 Task: Add a signature Brenda Cooper containing Happy holidays, Brenda Cooper to email address softage.10@softage.net and add a label Terms and conditions
Action: Mouse moved to (73, 112)
Screenshot: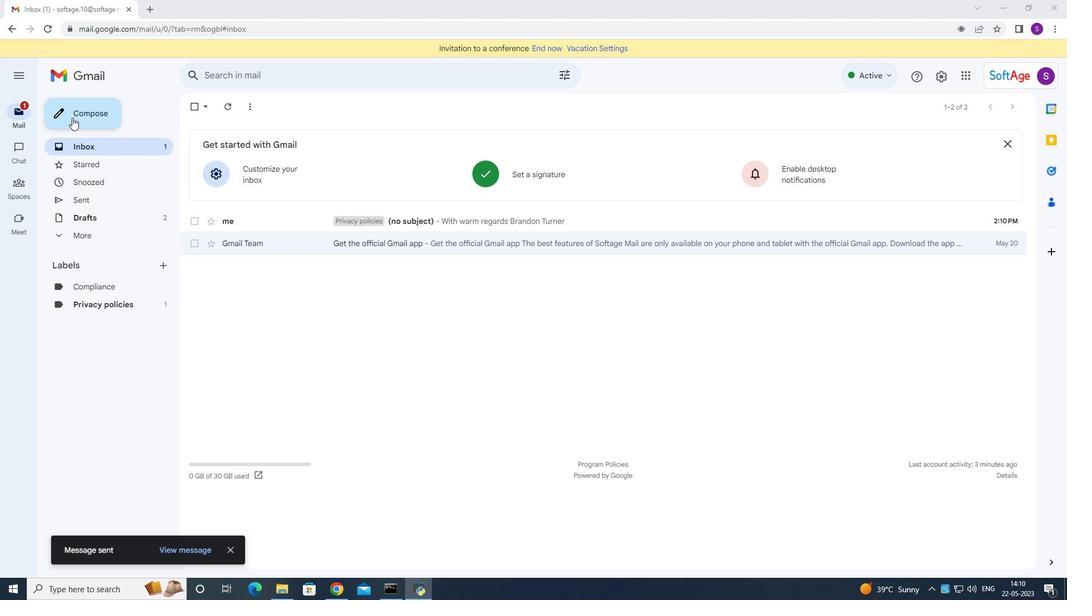 
Action: Mouse pressed left at (73, 112)
Screenshot: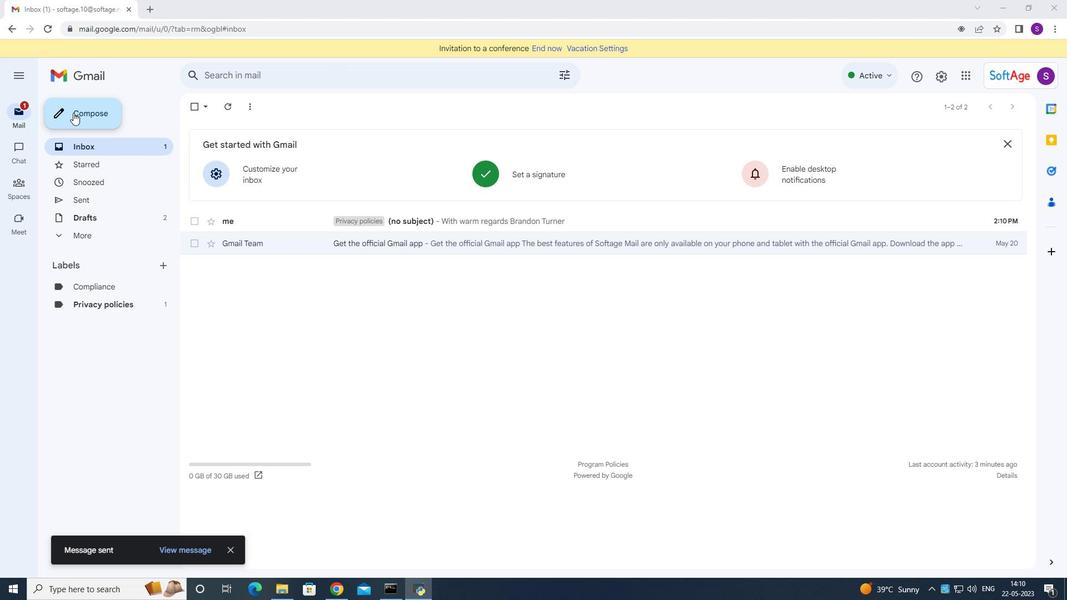 
Action: Mouse moved to (898, 558)
Screenshot: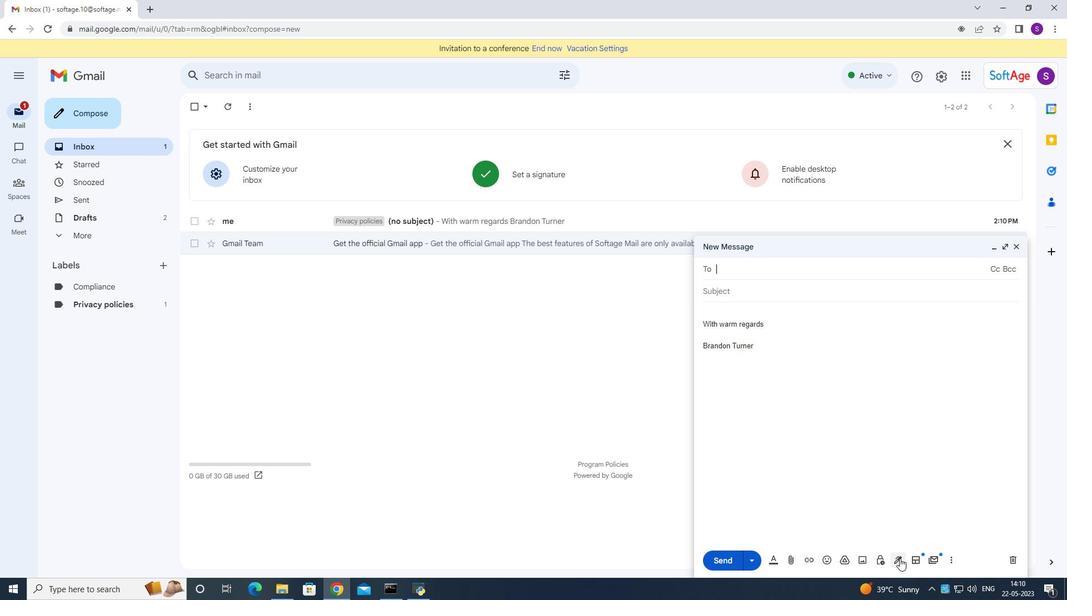 
Action: Mouse pressed left at (898, 558)
Screenshot: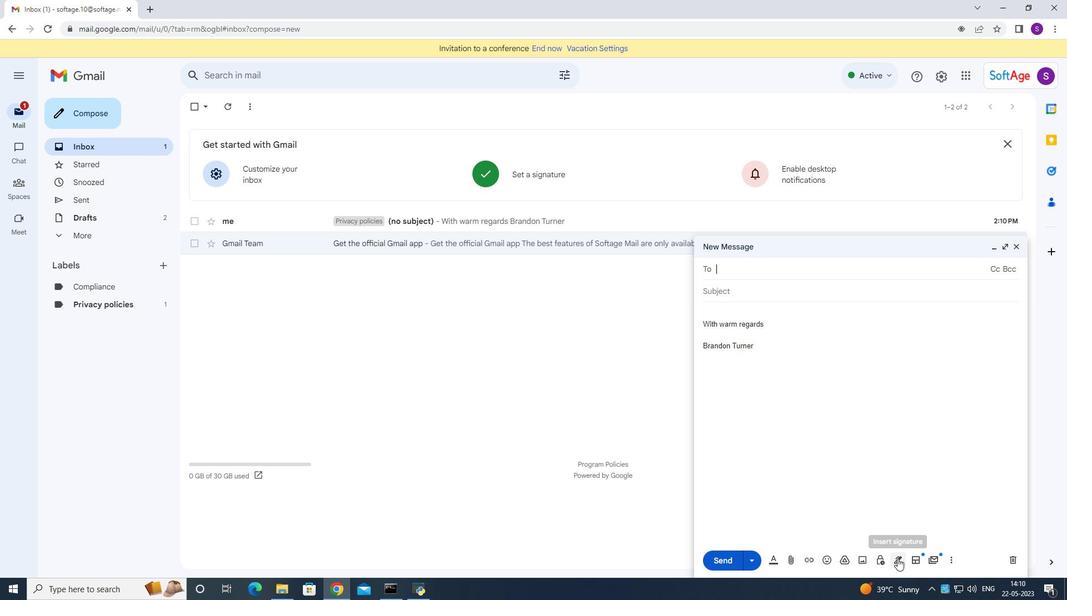 
Action: Mouse moved to (919, 501)
Screenshot: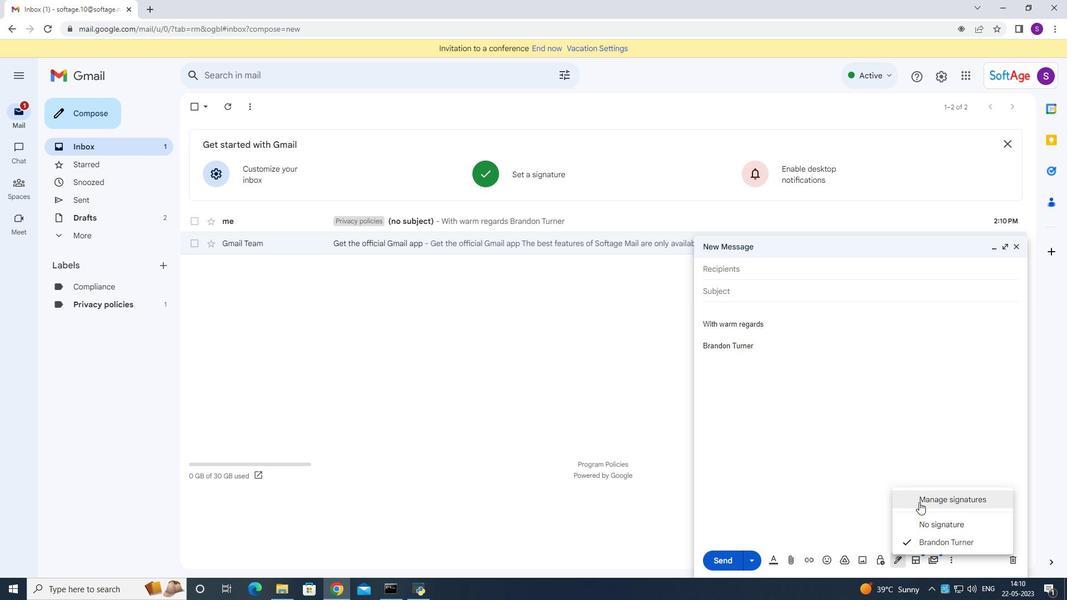 
Action: Mouse pressed left at (919, 501)
Screenshot: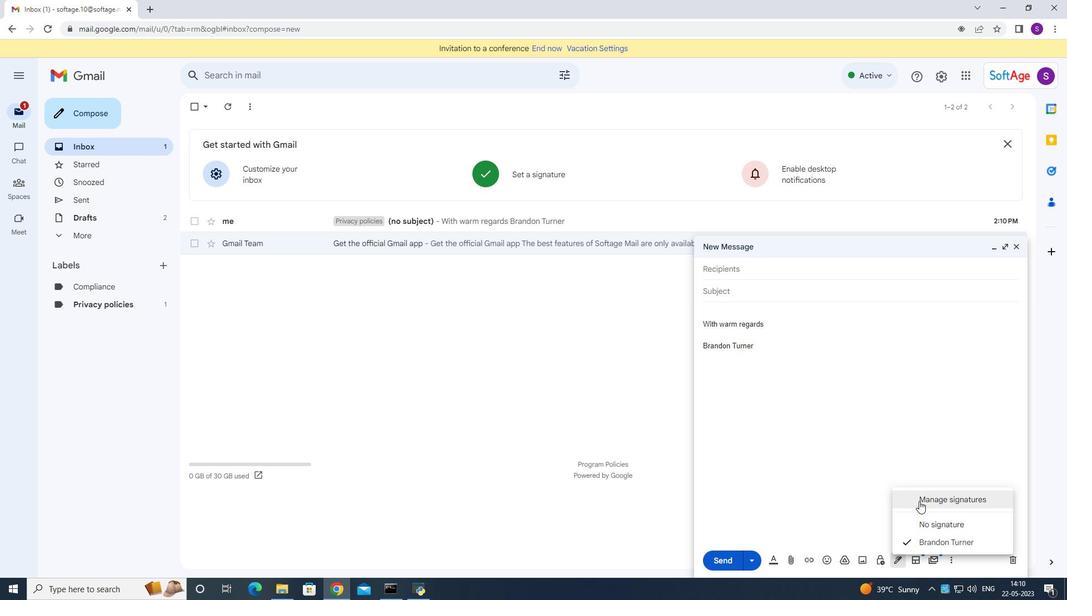 
Action: Mouse moved to (416, 276)
Screenshot: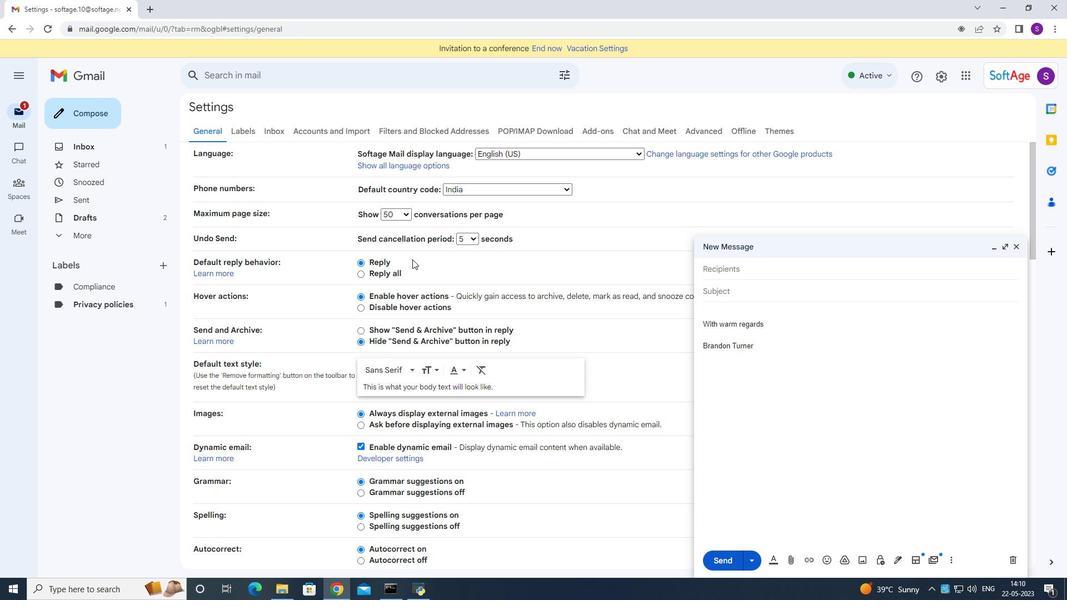 
Action: Mouse scrolled (417, 272) with delta (0, 0)
Screenshot: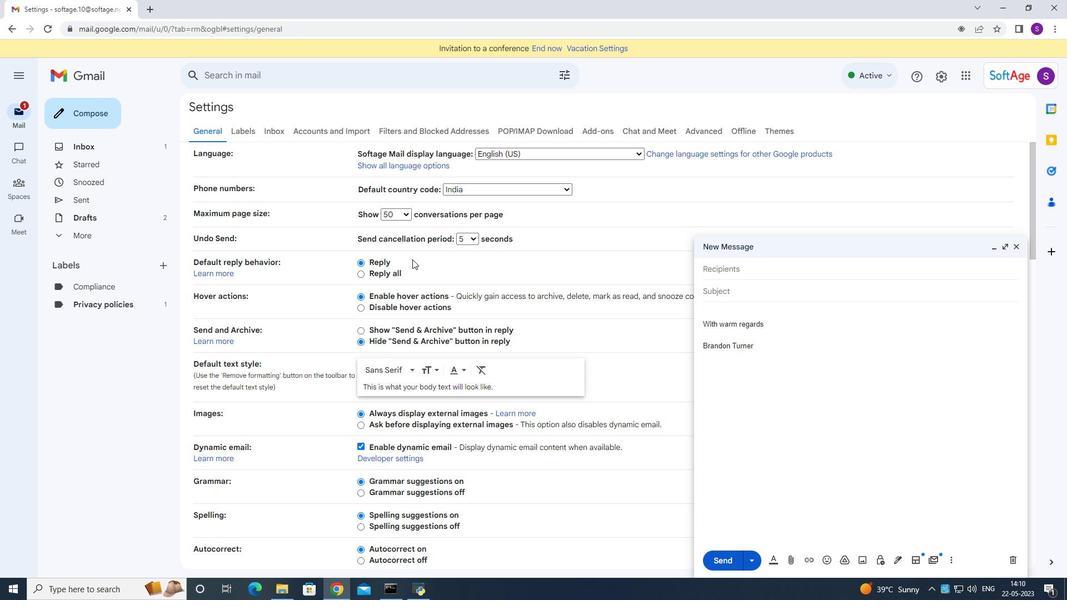 
Action: Mouse scrolled (417, 274) with delta (0, 0)
Screenshot: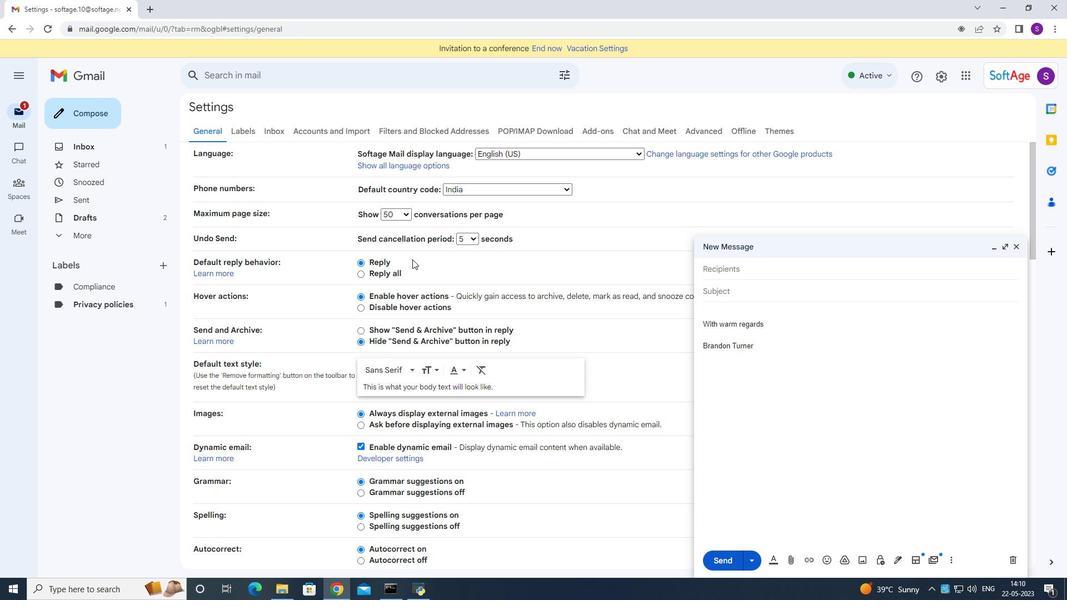 
Action: Mouse scrolled (417, 275) with delta (0, 0)
Screenshot: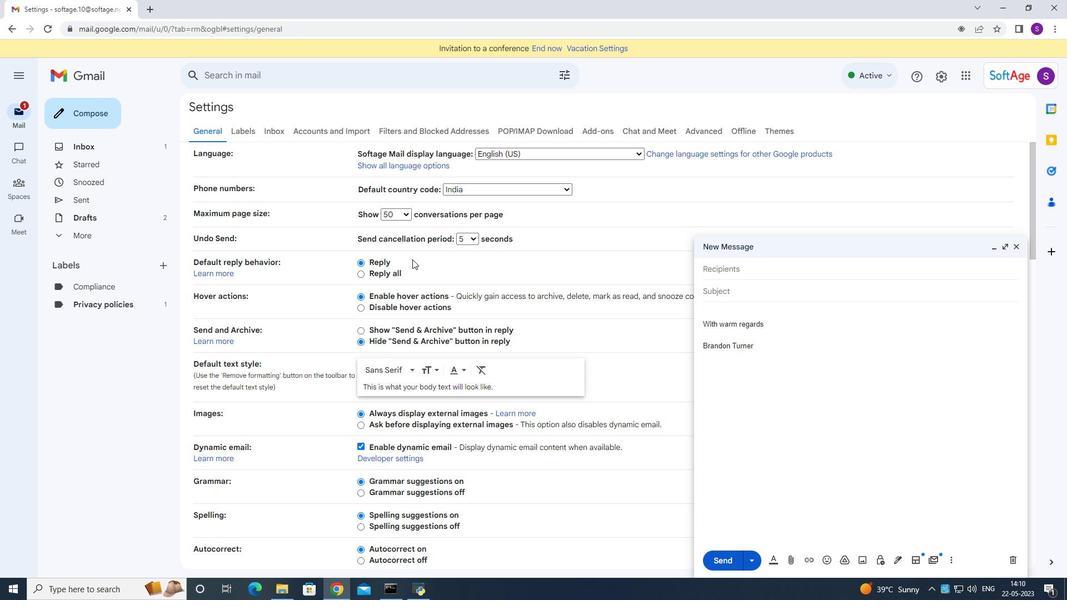 
Action: Mouse scrolled (416, 275) with delta (0, 0)
Screenshot: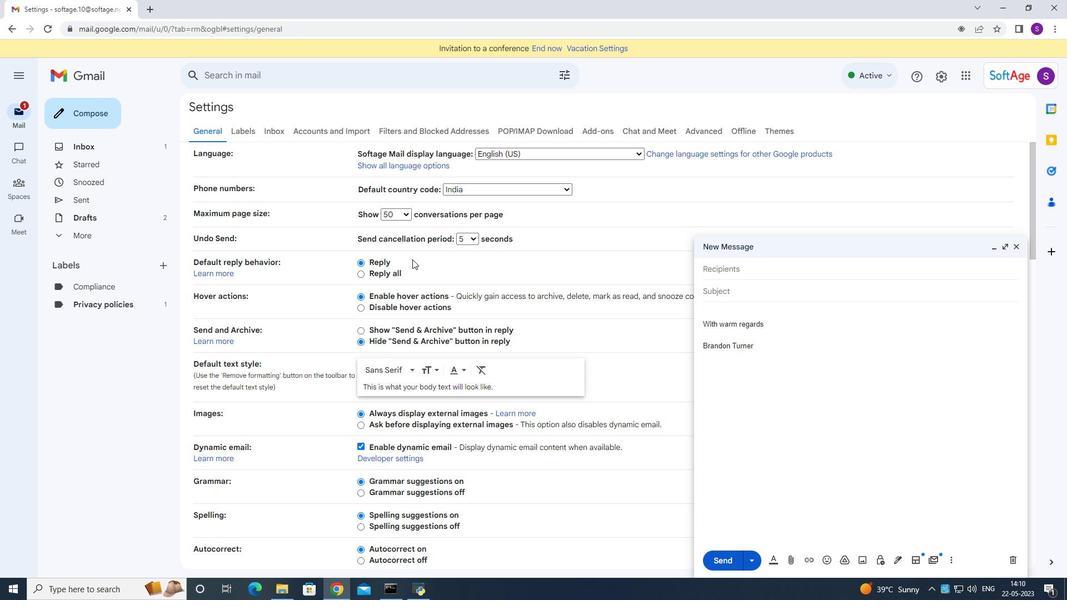 
Action: Mouse scrolled (416, 275) with delta (0, 0)
Screenshot: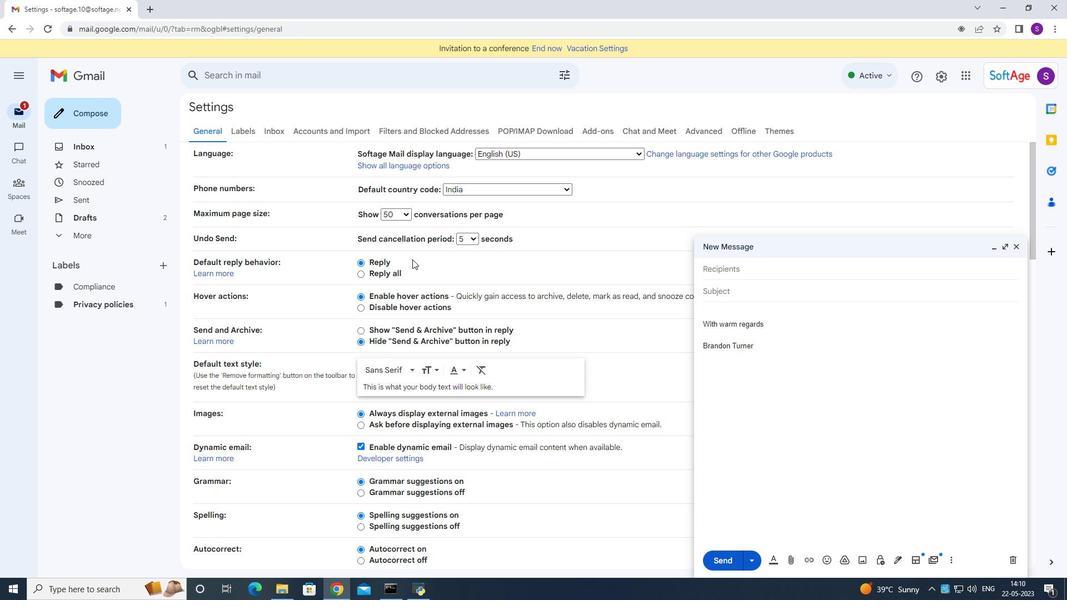 
Action: Mouse moved to (448, 307)
Screenshot: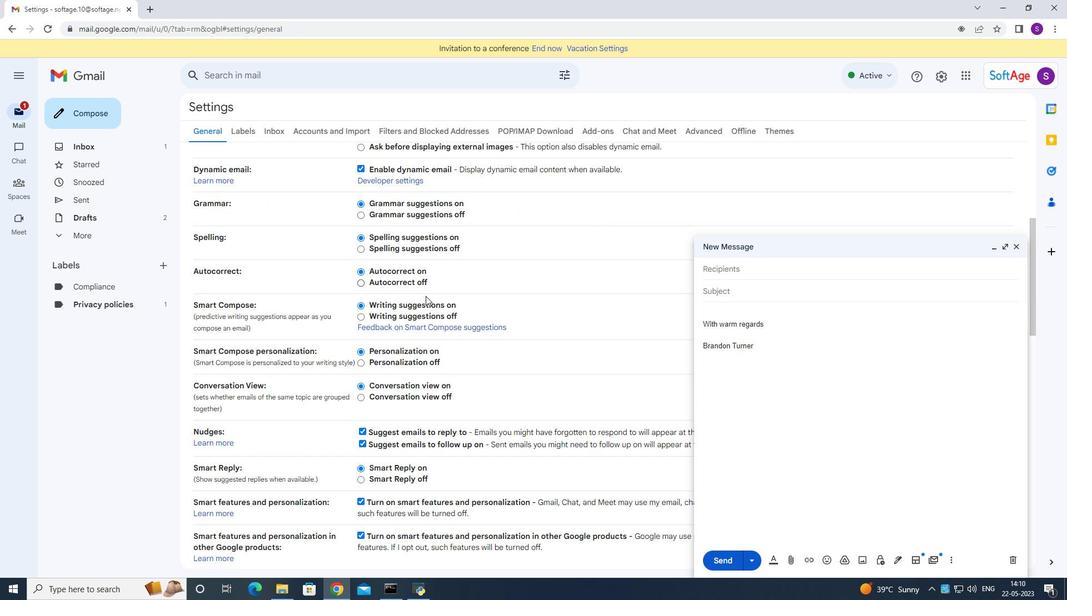 
Action: Mouse scrolled (448, 307) with delta (0, 0)
Screenshot: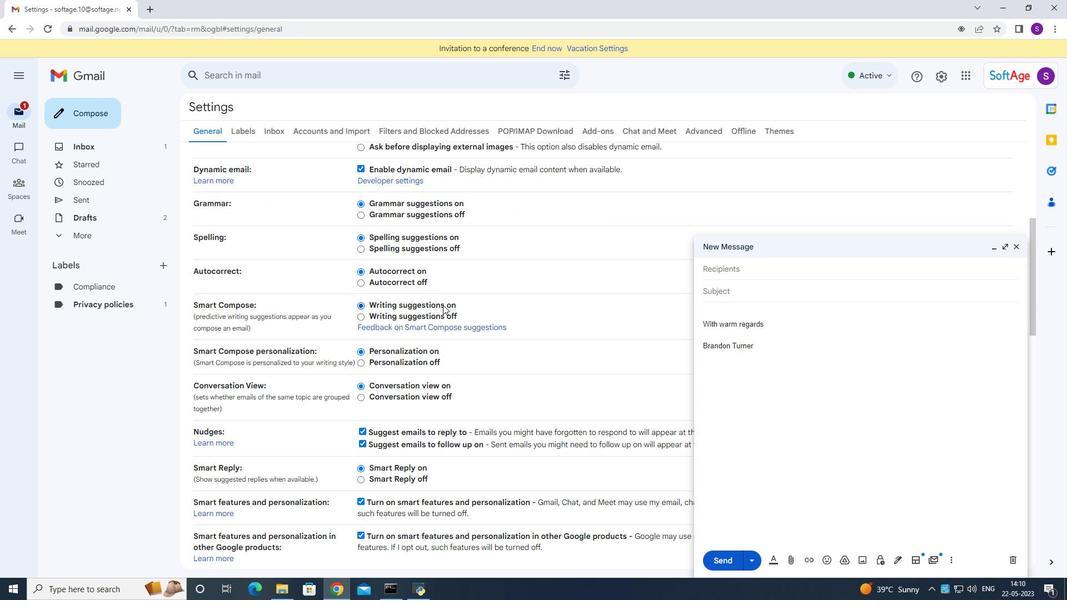 
Action: Mouse scrolled (448, 307) with delta (0, 0)
Screenshot: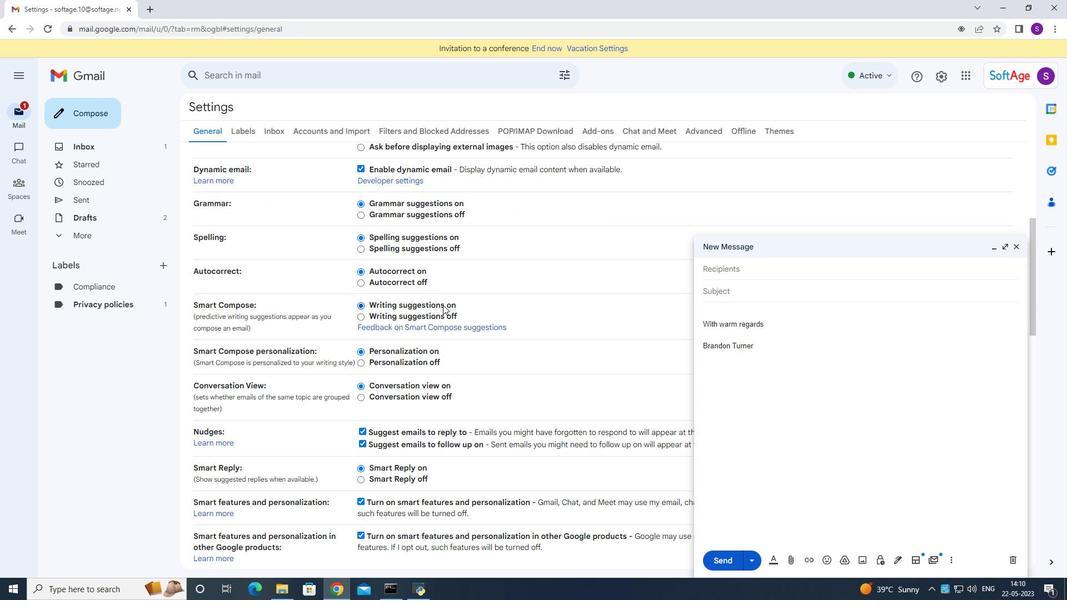 
Action: Mouse scrolled (448, 307) with delta (0, 0)
Screenshot: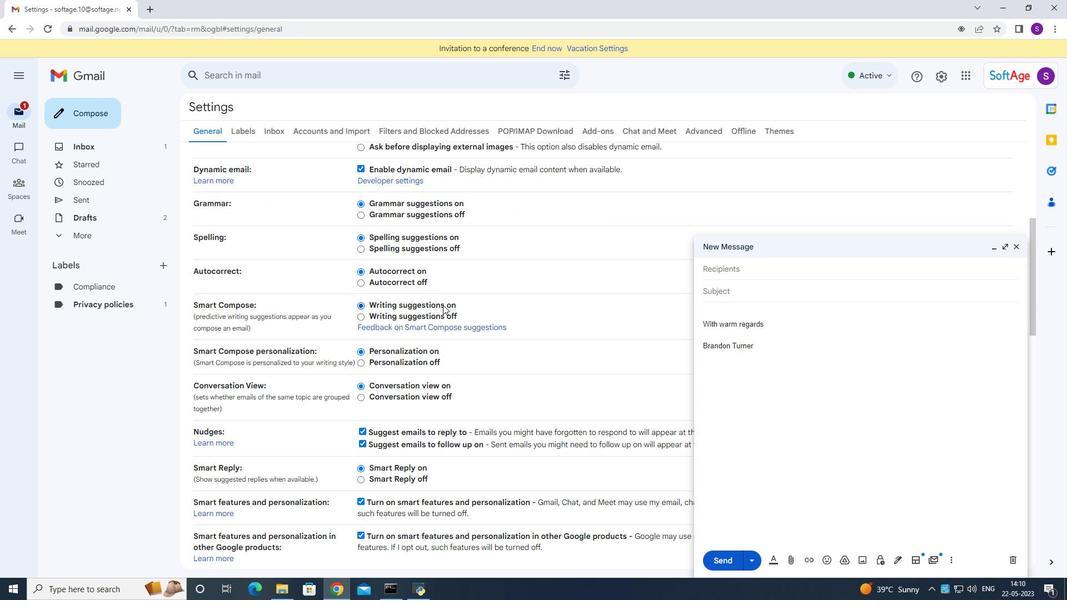 
Action: Mouse scrolled (448, 307) with delta (0, 0)
Screenshot: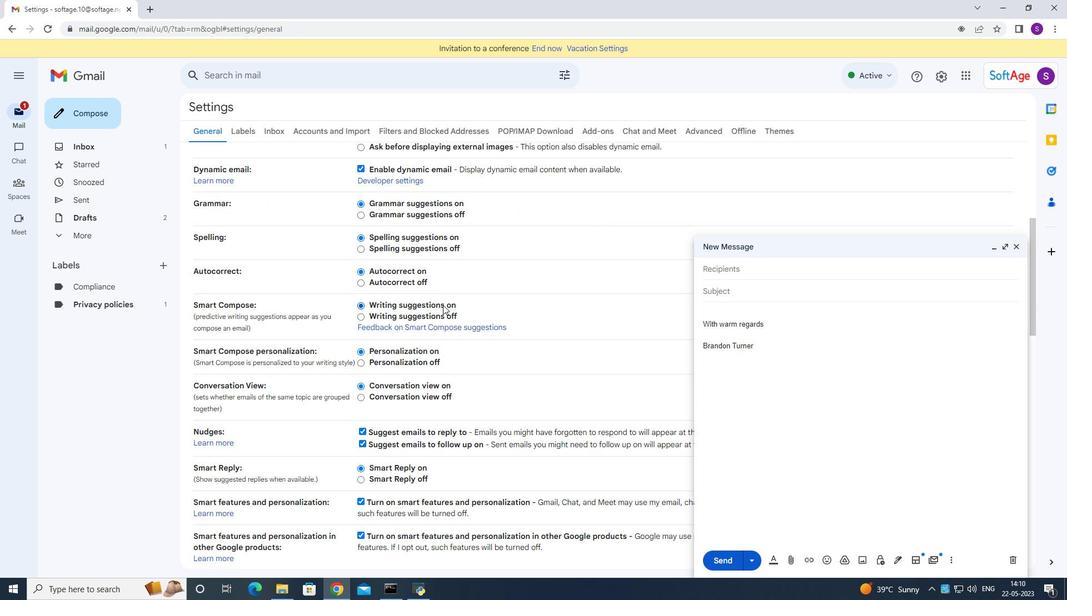 
Action: Mouse scrolled (448, 307) with delta (0, 0)
Screenshot: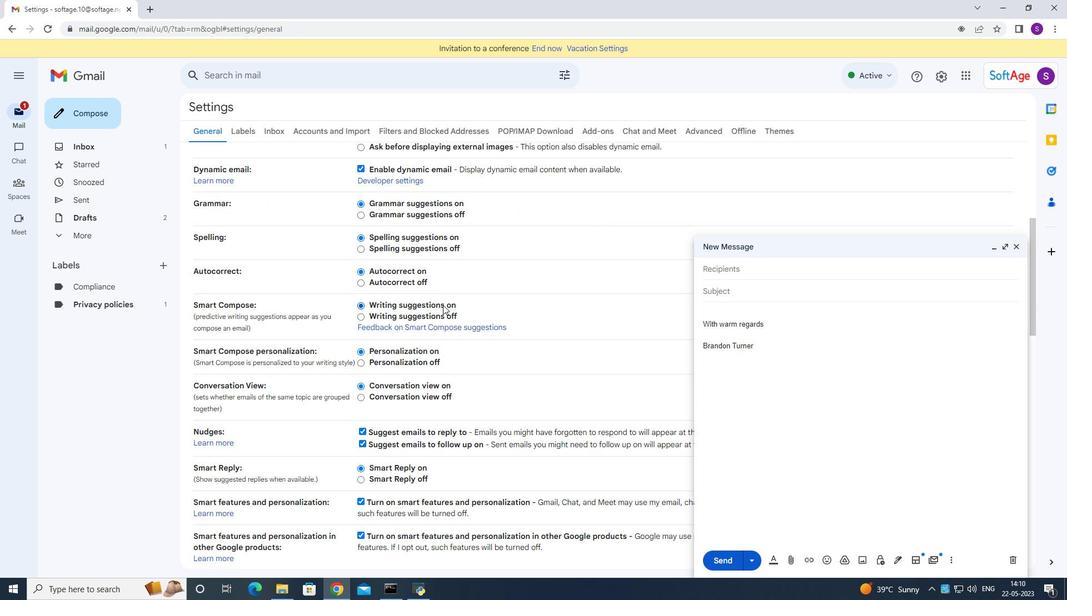 
Action: Mouse moved to (447, 310)
Screenshot: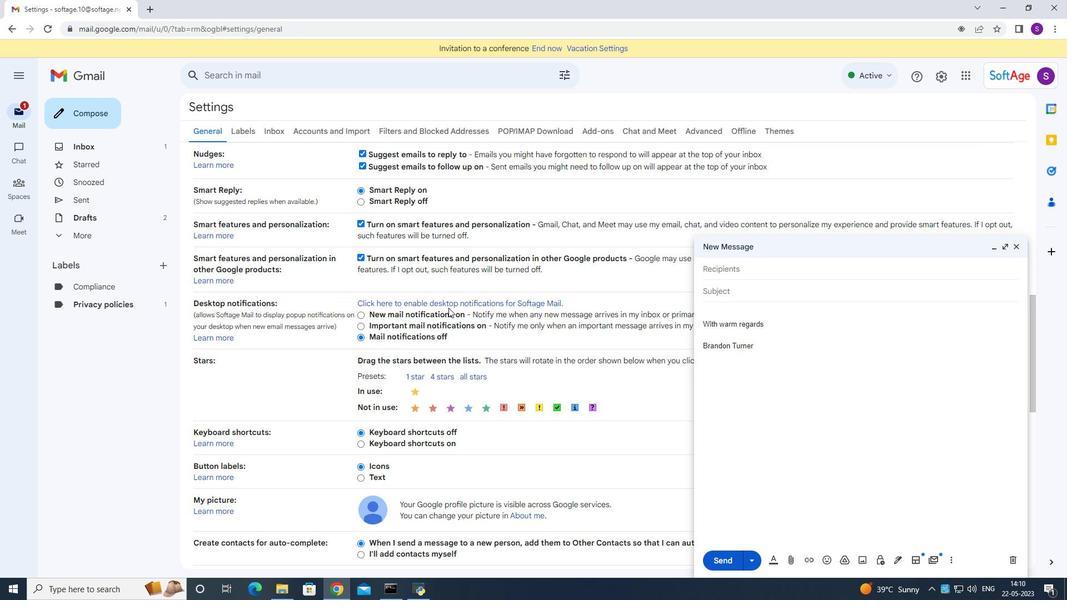 
Action: Mouse scrolled (447, 310) with delta (0, 0)
Screenshot: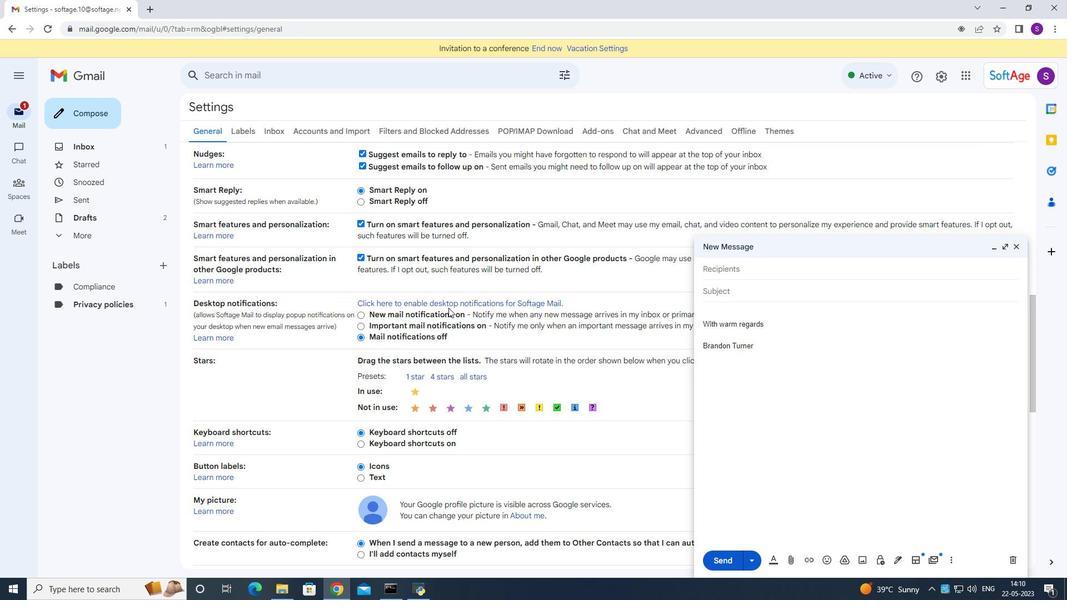 
Action: Mouse moved to (447, 311)
Screenshot: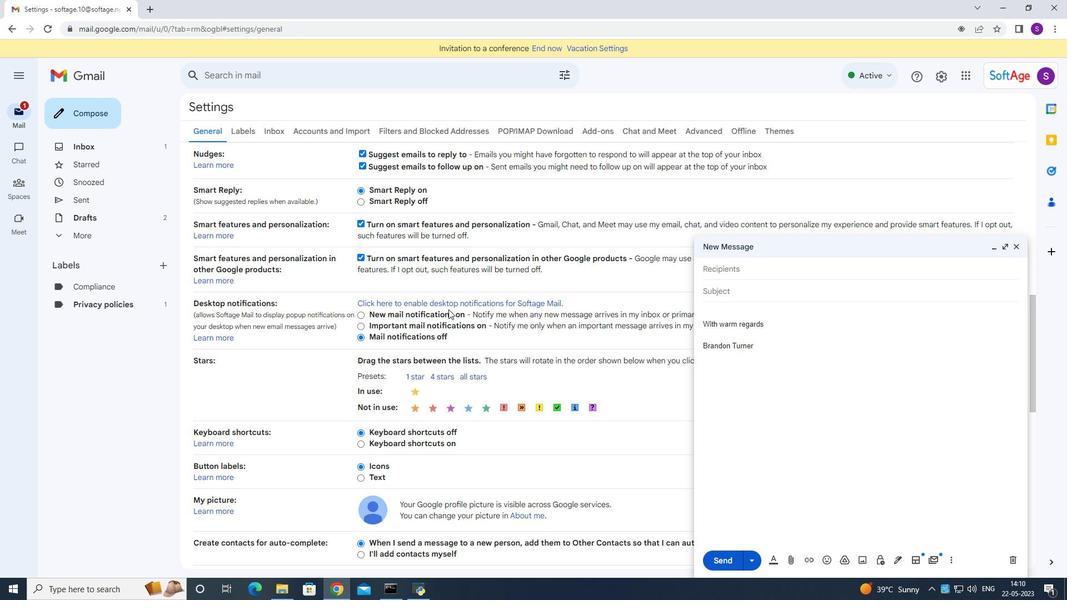 
Action: Mouse scrolled (447, 310) with delta (0, 0)
Screenshot: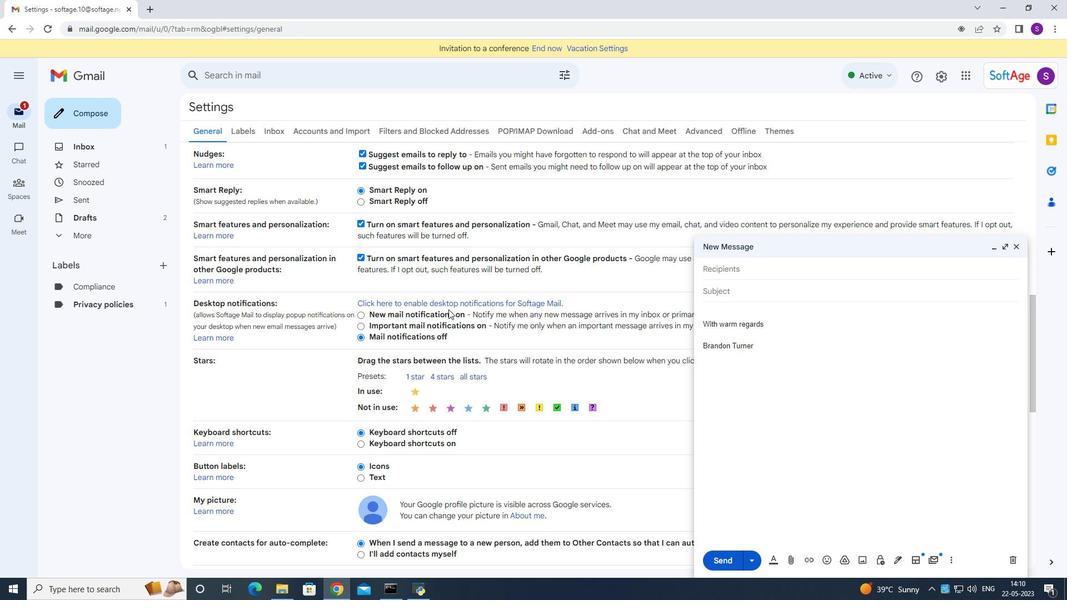 
Action: Mouse moved to (447, 312)
Screenshot: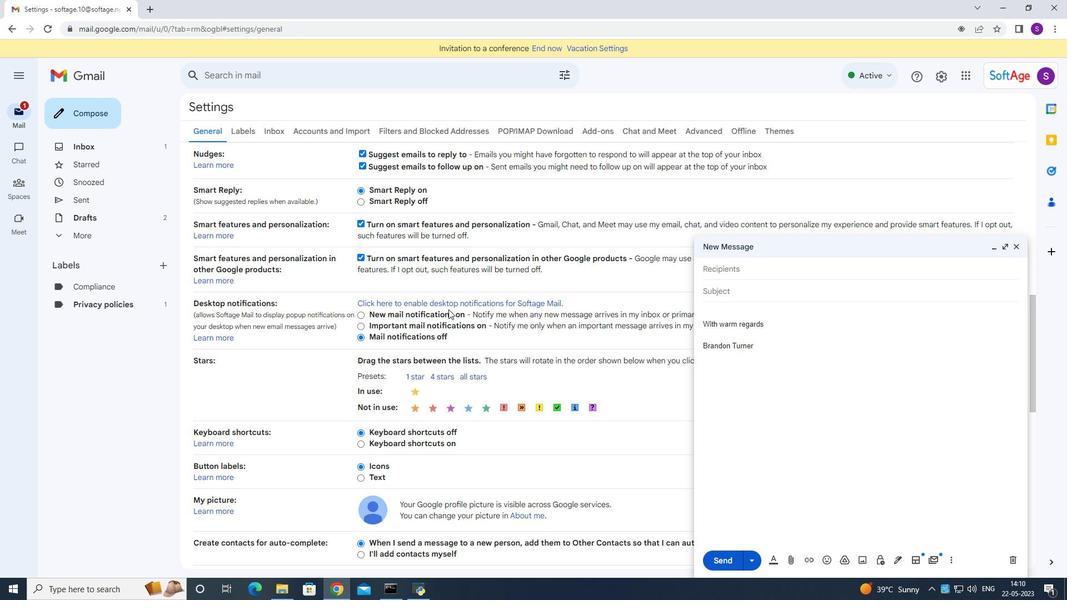 
Action: Mouse scrolled (447, 311) with delta (0, 0)
Screenshot: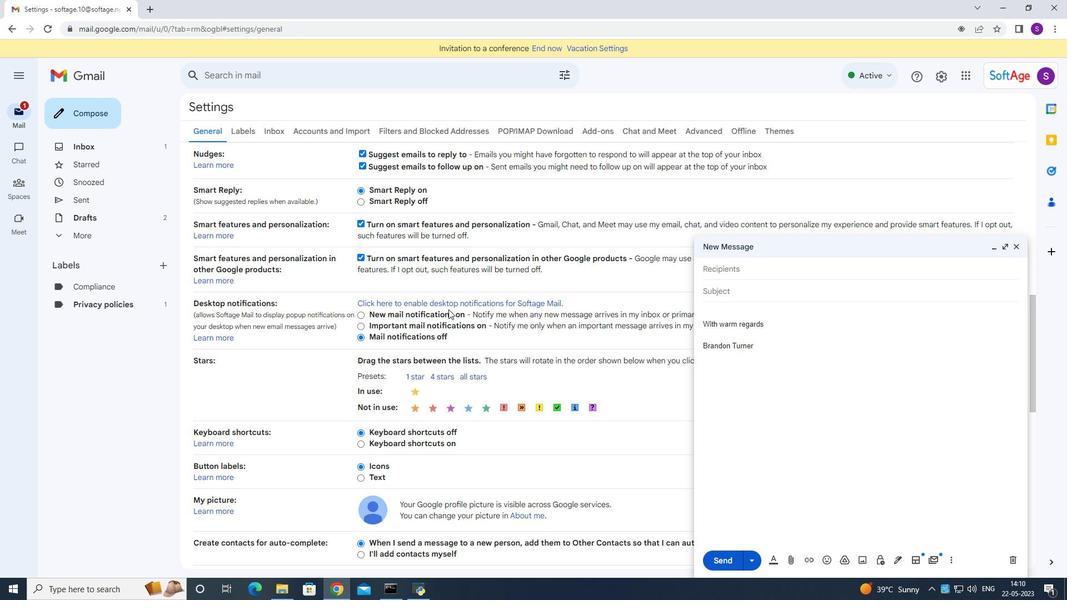 
Action: Mouse moved to (447, 312)
Screenshot: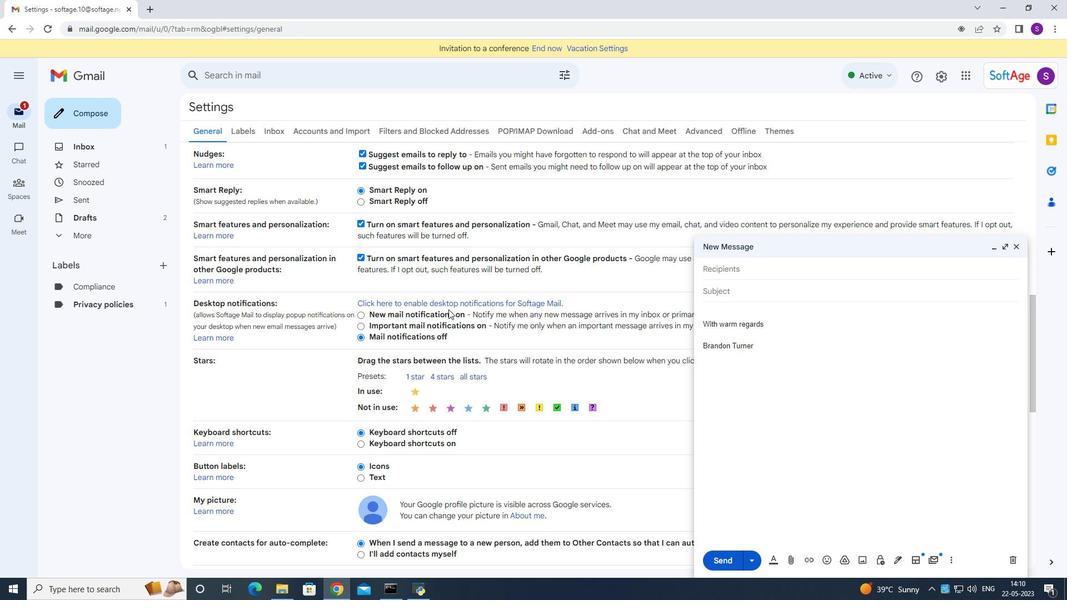 
Action: Mouse scrolled (447, 311) with delta (0, 0)
Screenshot: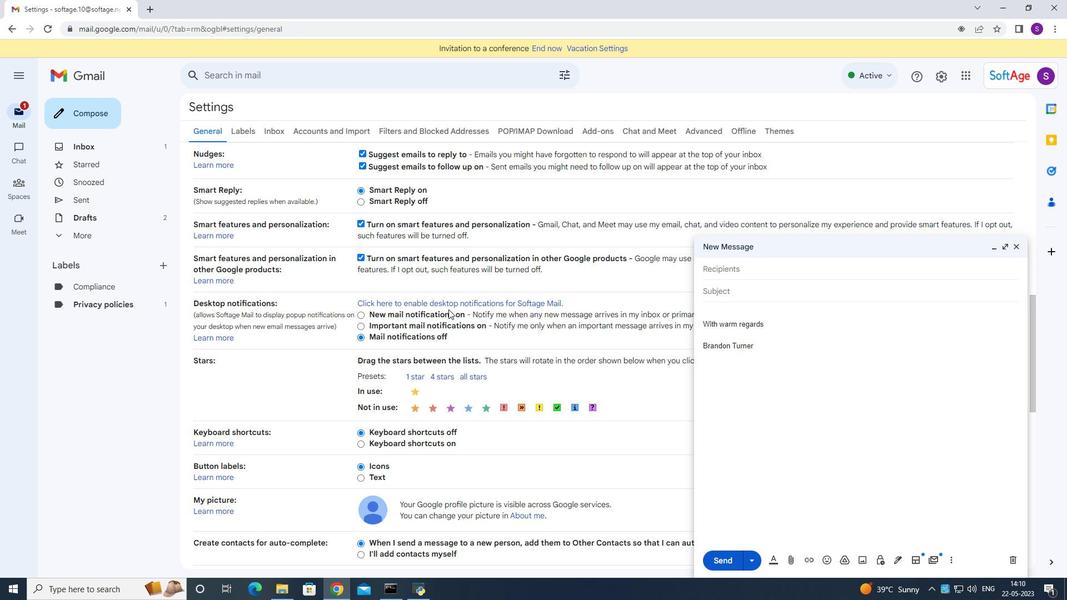 
Action: Mouse scrolled (447, 311) with delta (0, 0)
Screenshot: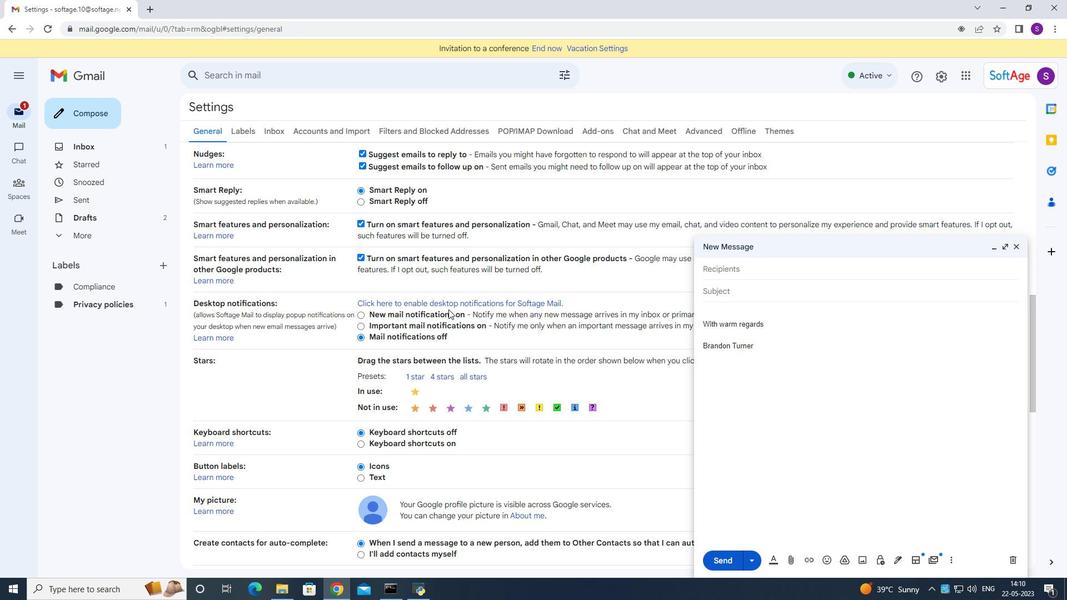 
Action: Mouse moved to (477, 309)
Screenshot: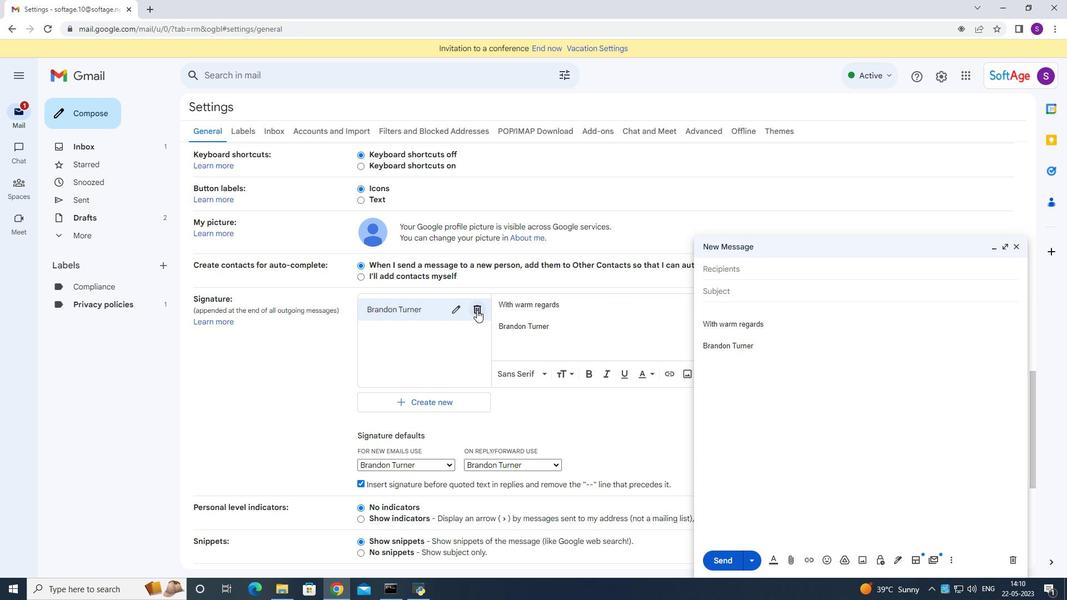 
Action: Mouse pressed left at (477, 309)
Screenshot: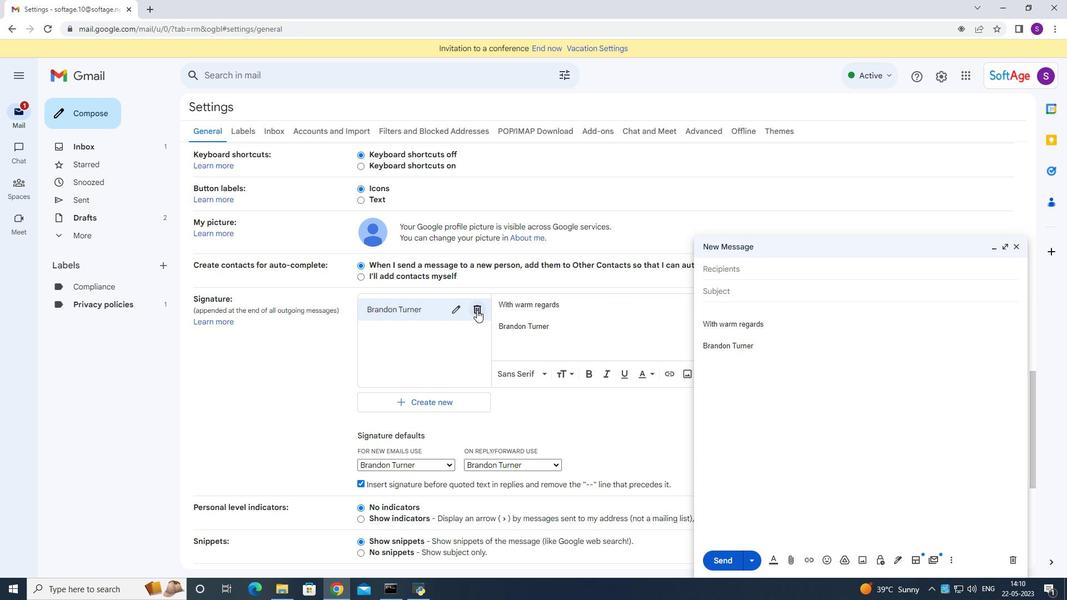 
Action: Mouse moved to (631, 334)
Screenshot: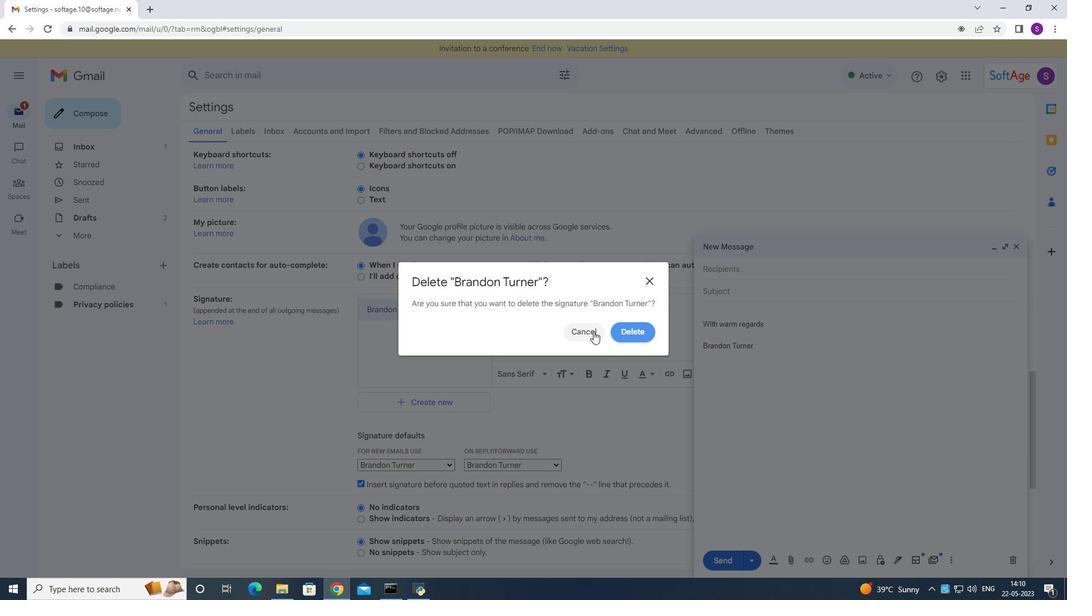 
Action: Mouse pressed left at (631, 334)
Screenshot: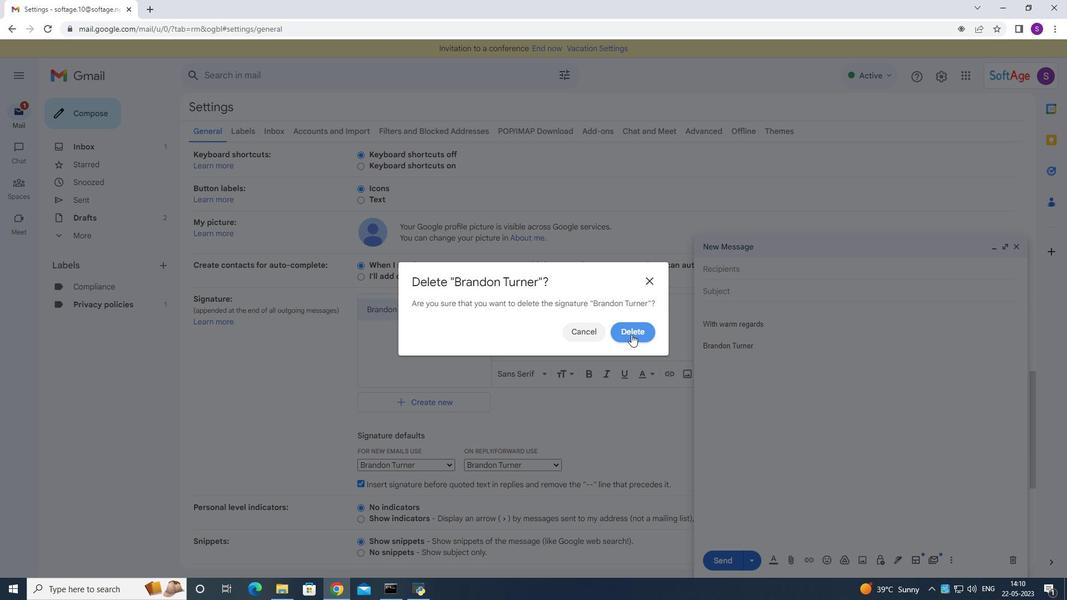 
Action: Mouse moved to (396, 317)
Screenshot: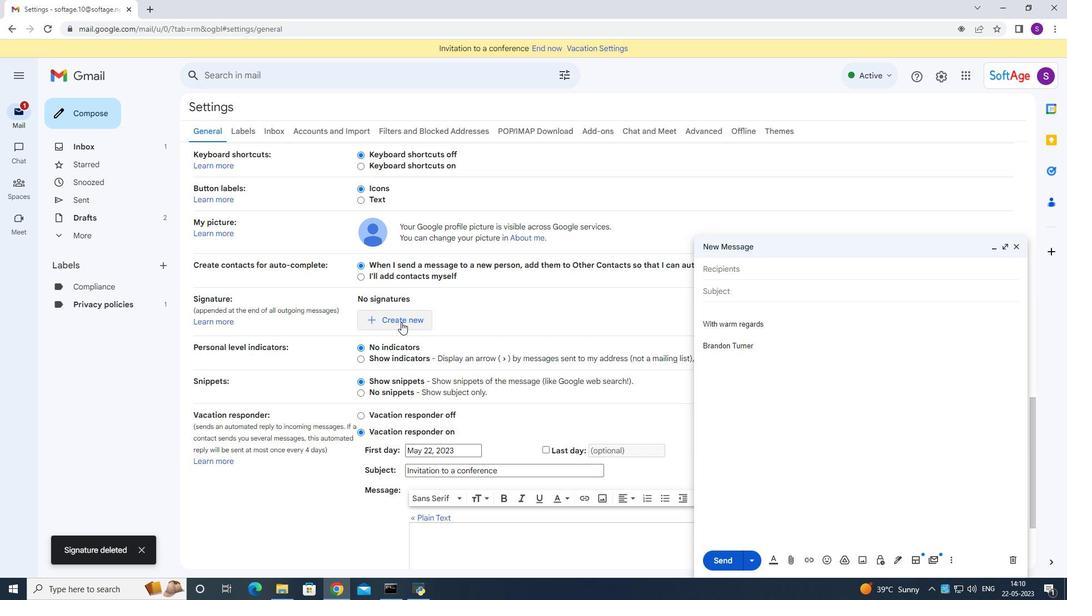 
Action: Mouse pressed left at (396, 317)
Screenshot: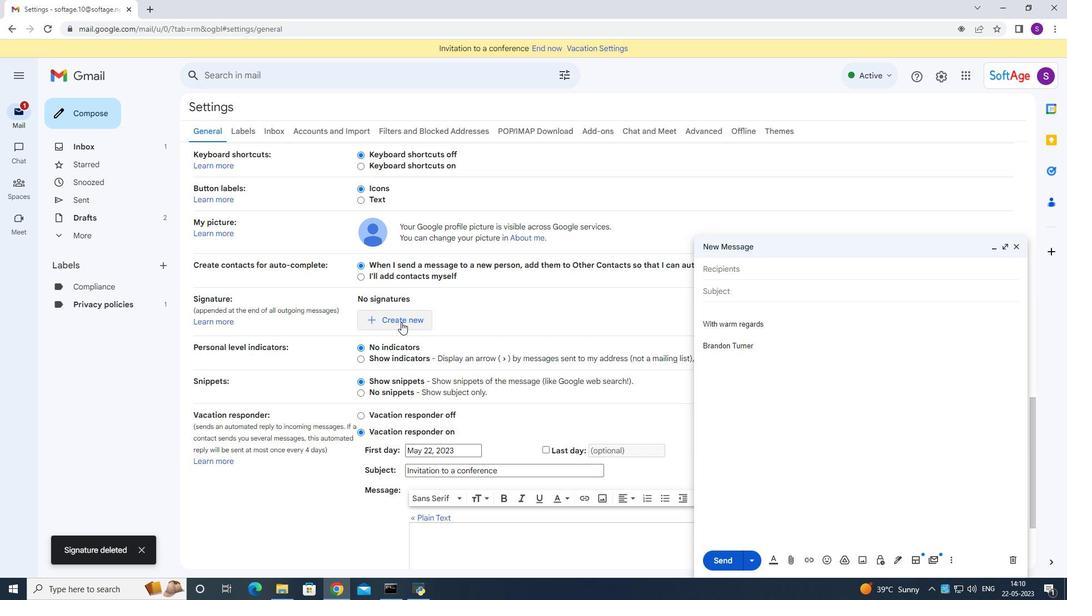 
Action: Mouse moved to (454, 305)
Screenshot: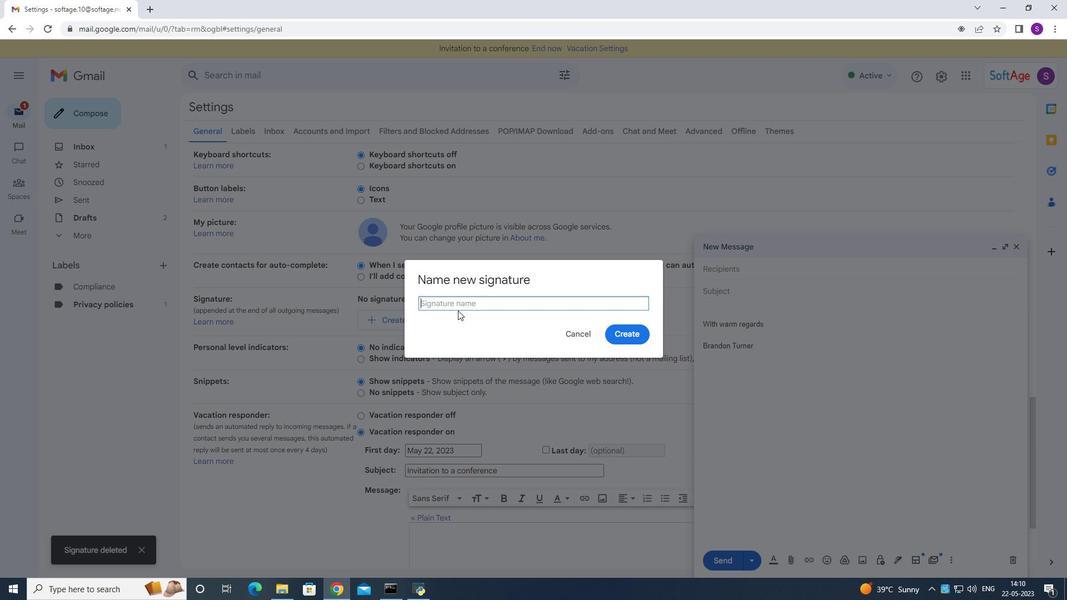 
Action: Mouse pressed left at (454, 305)
Screenshot: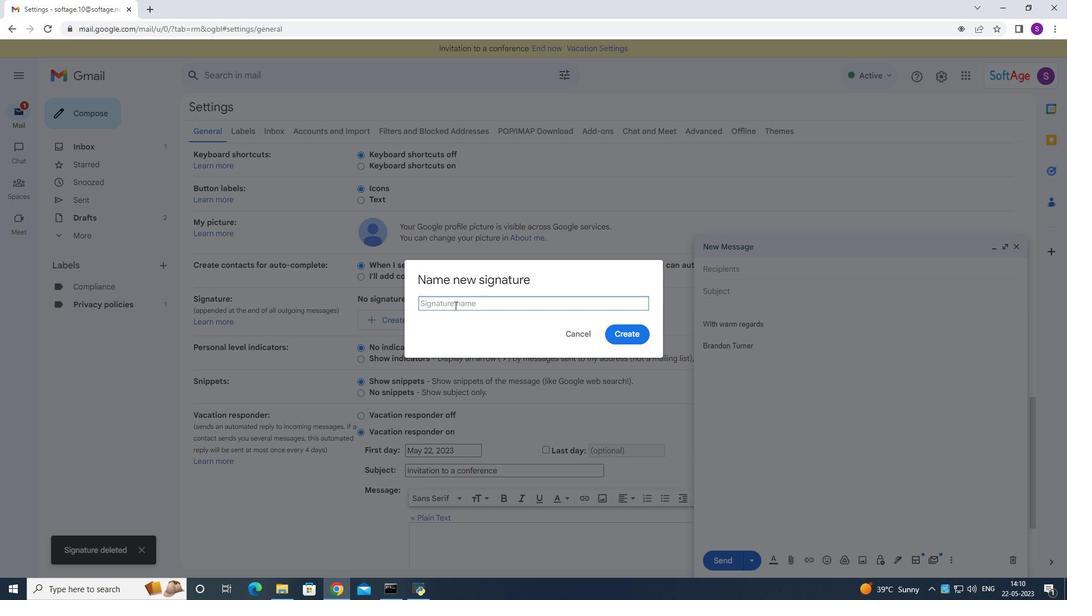
Action: Mouse moved to (452, 306)
Screenshot: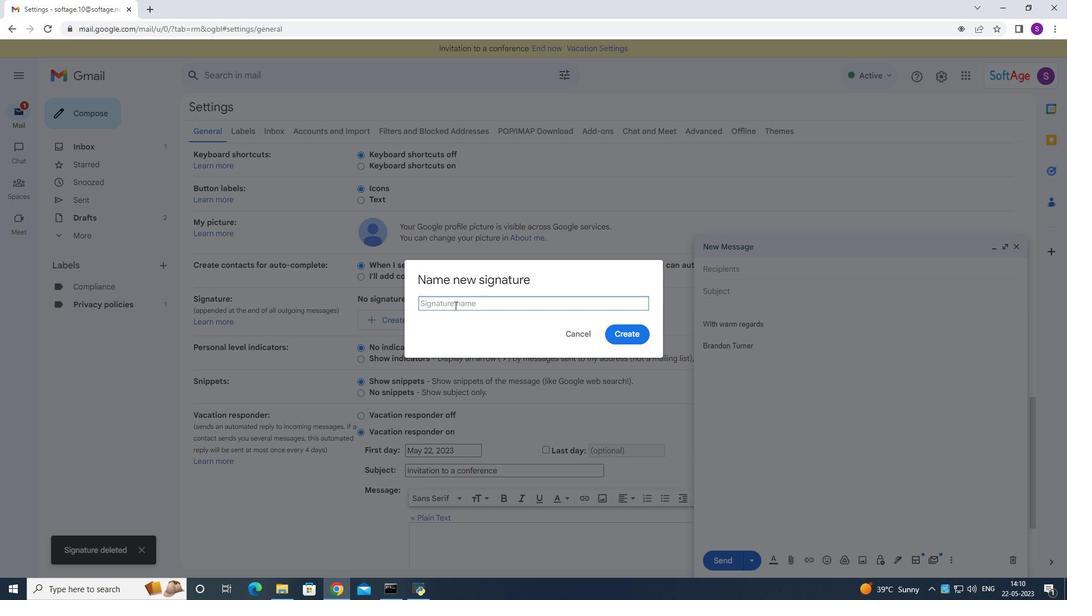 
Action: Key pressed <Key.shift>Brenda<Key.space>c<Key.backspace><Key.shift>Cooper
Screenshot: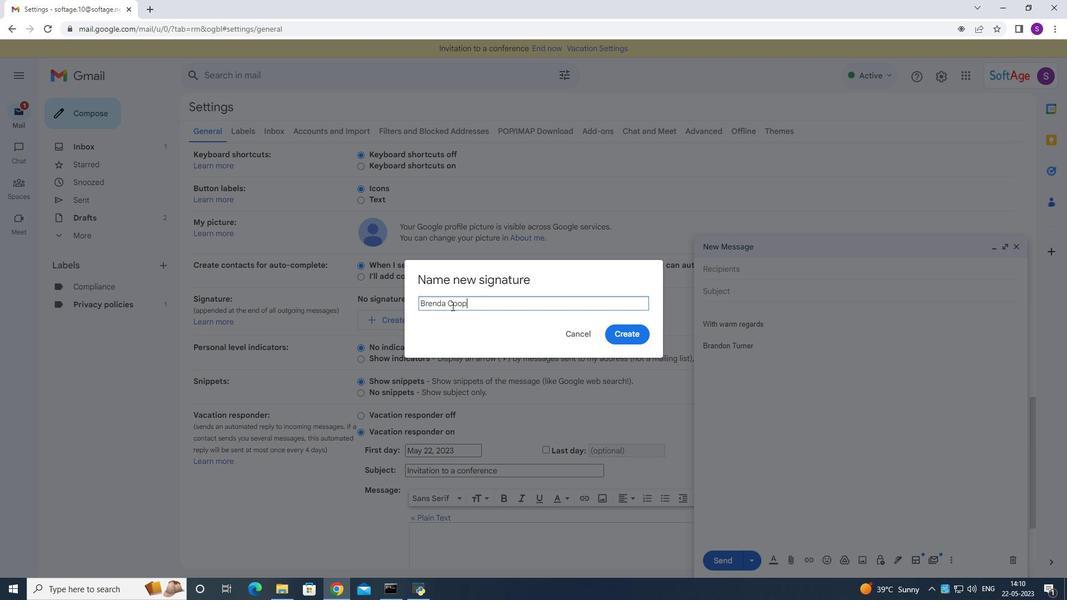 
Action: Mouse moved to (618, 331)
Screenshot: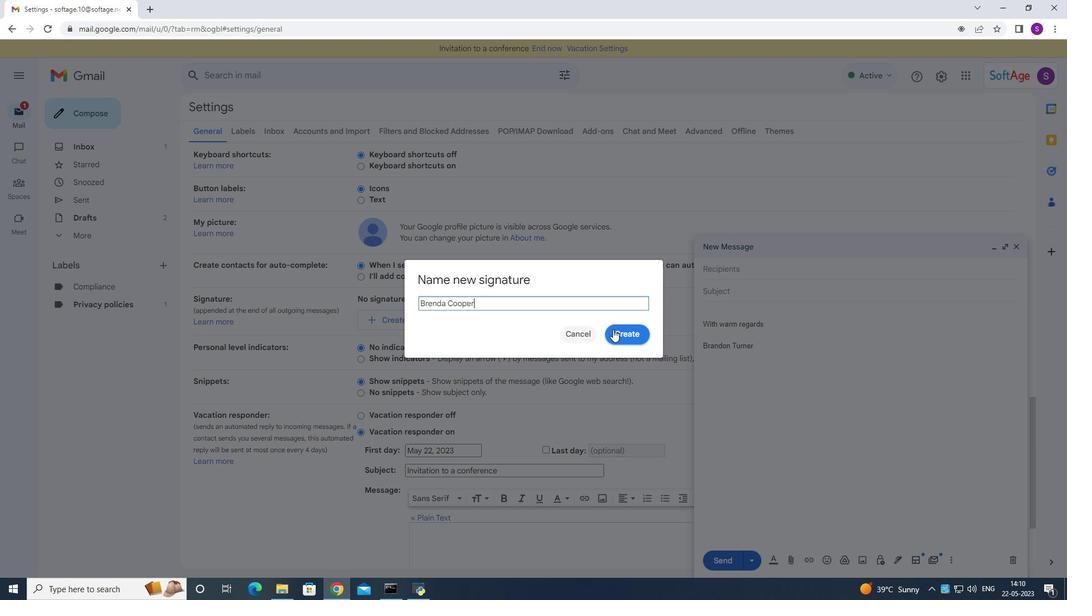 
Action: Mouse pressed left at (618, 331)
Screenshot: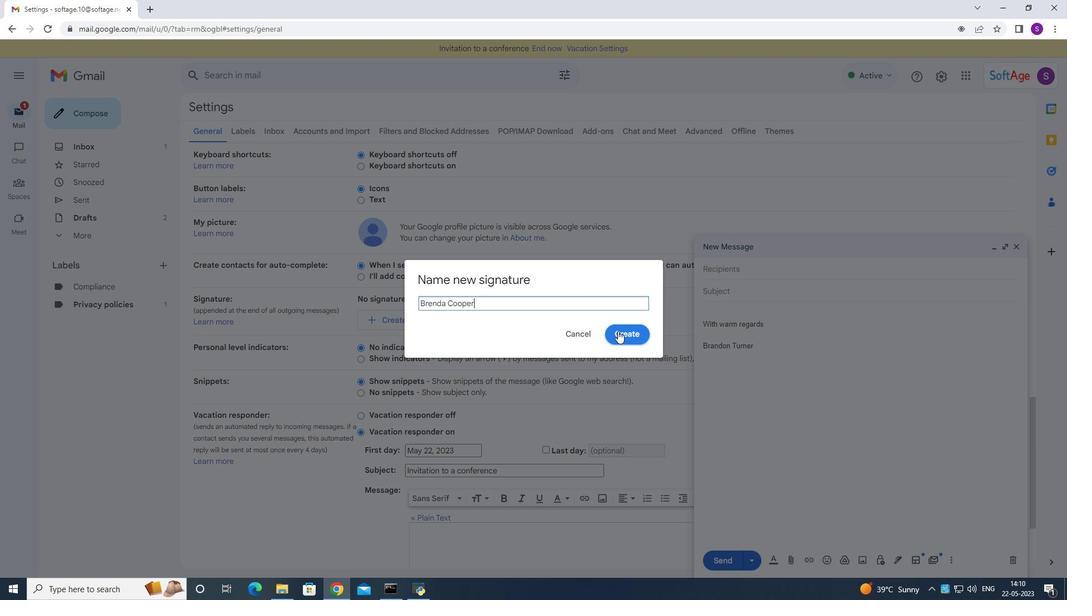 
Action: Mouse moved to (617, 327)
Screenshot: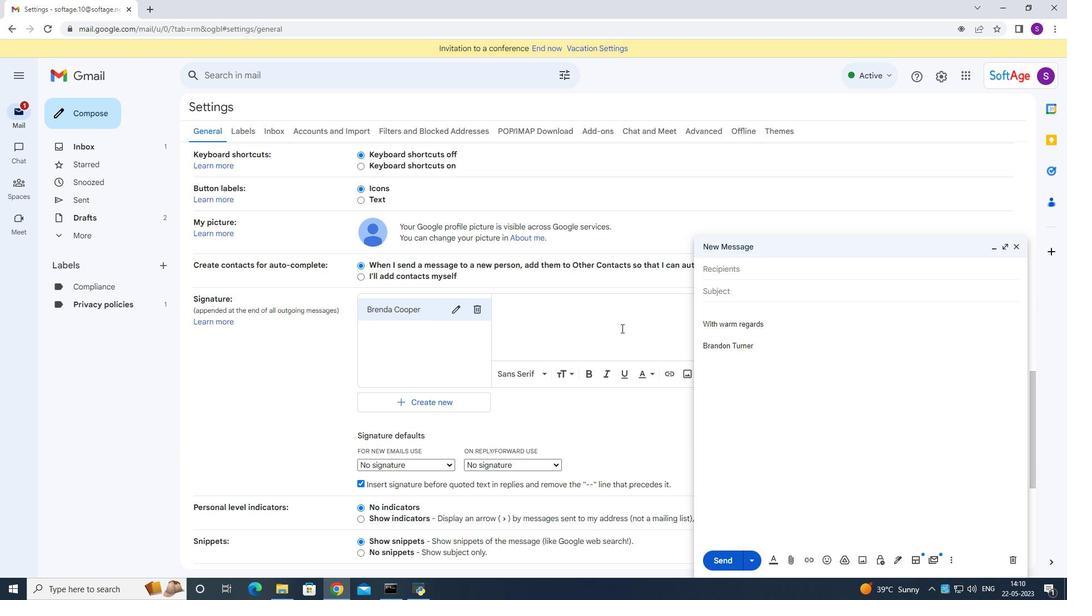 
Action: Mouse pressed left at (617, 327)
Screenshot: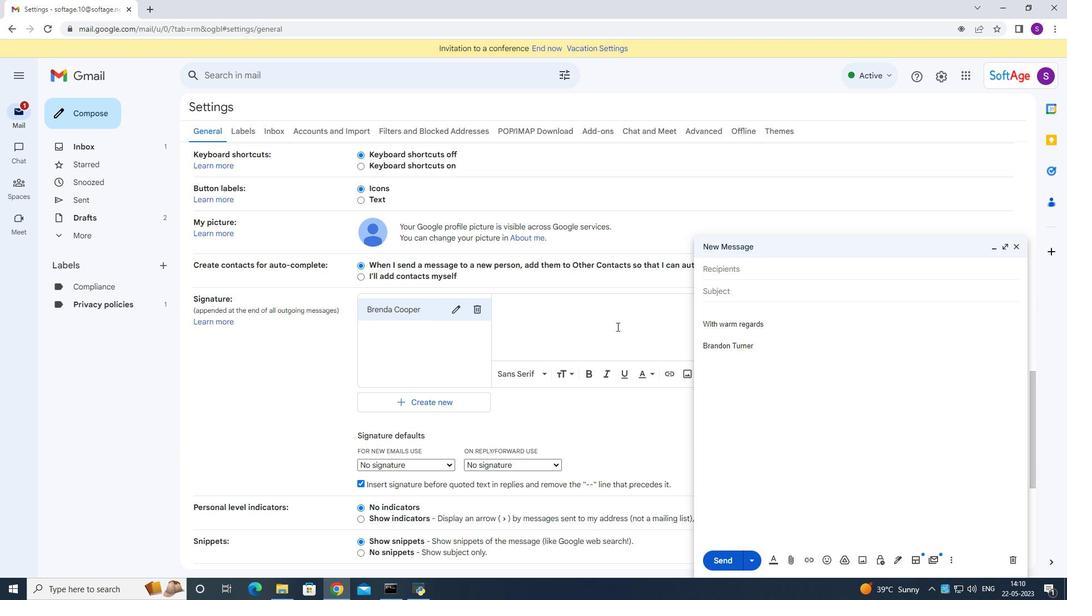 
Action: Mouse moved to (617, 327)
Screenshot: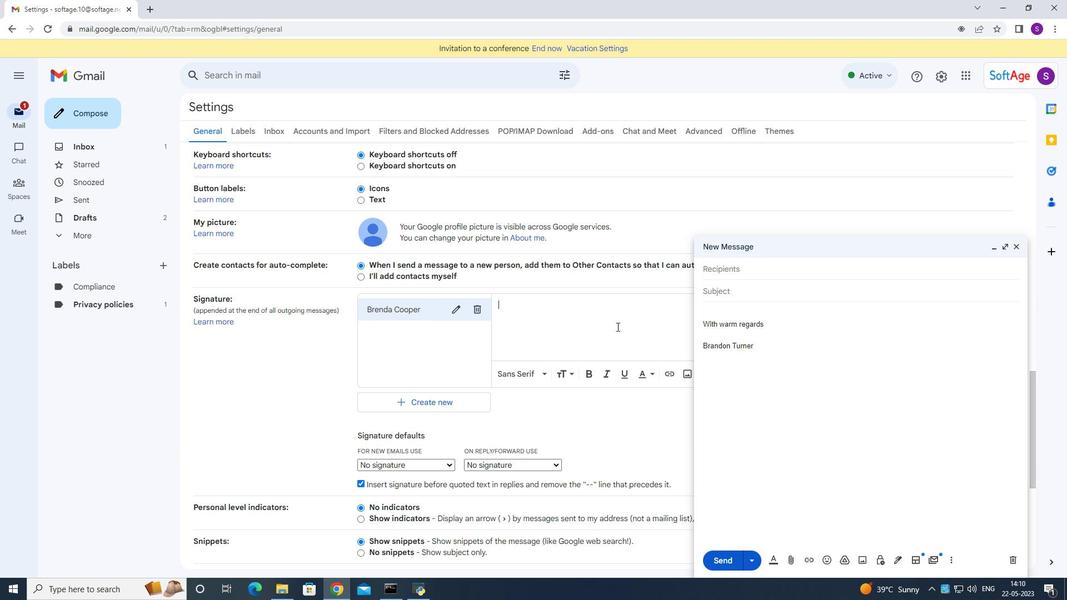 
Action: Key pressed <Key.shift>Happy<Key.space>holidays<Key.space>
Screenshot: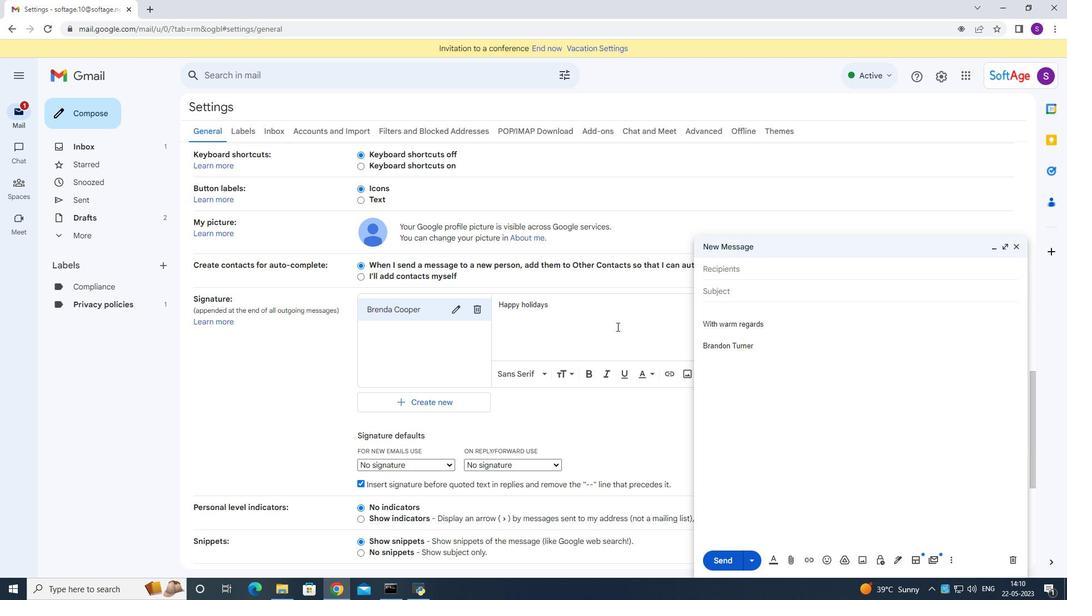 
Action: Mouse moved to (600, 346)
Screenshot: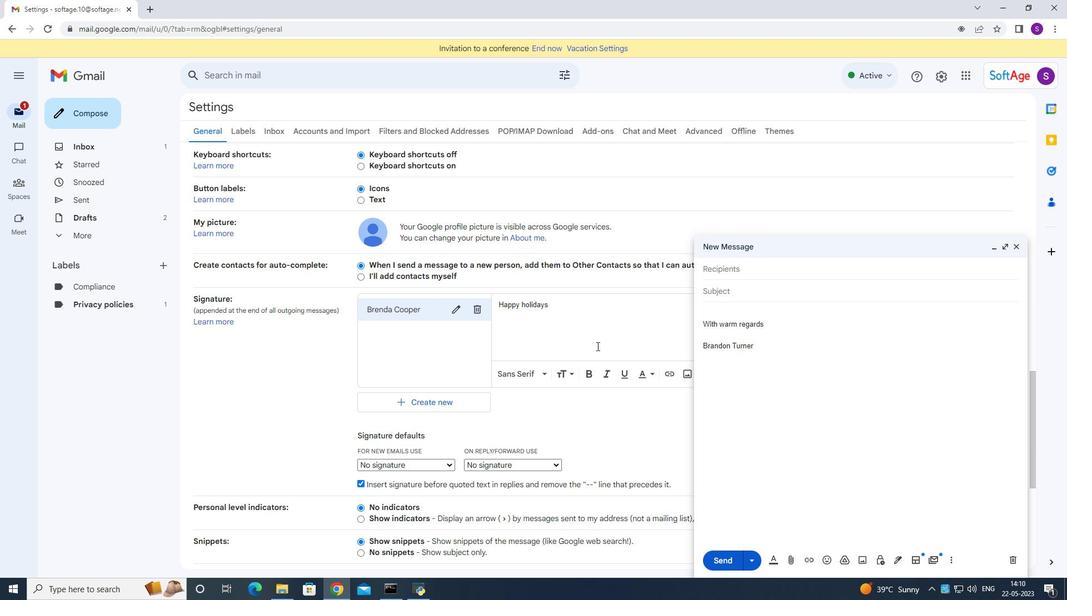 
Action: Key pressed <Key.enter><Key.enter>bre<Key.backspace><Key.backspace><Key.backspace><Key.caps_lock><Key.caps_lock><Key.shift>Brenda<Key.space><Key.shift><Key.shift><Key.shift><Key.shift><Key.shift><Key.shift><Key.shift><Key.shift><Key.shift>Cooper
Screenshot: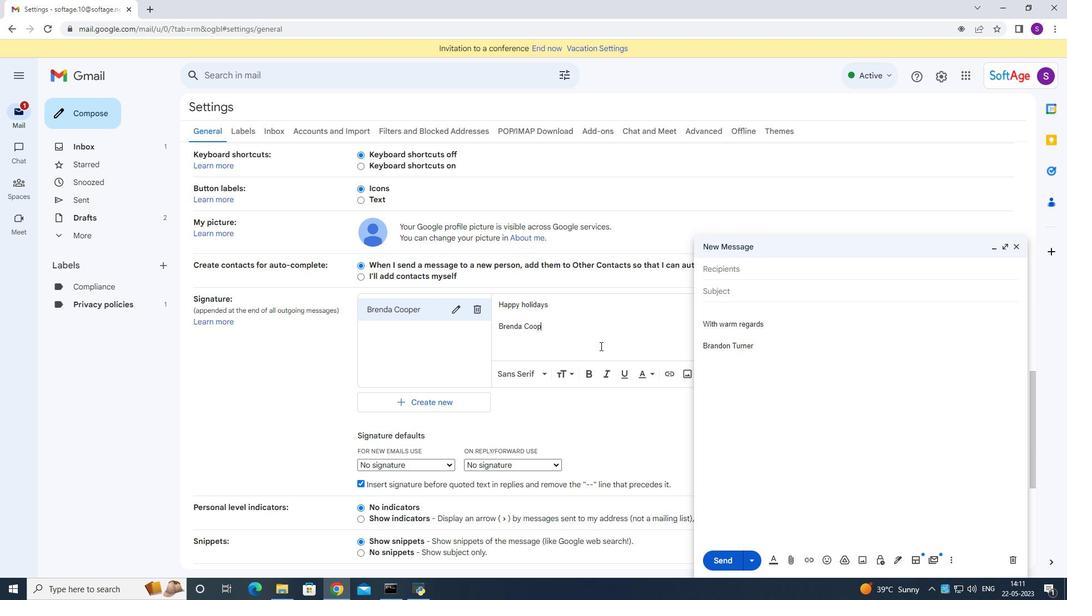 
Action: Mouse moved to (1015, 247)
Screenshot: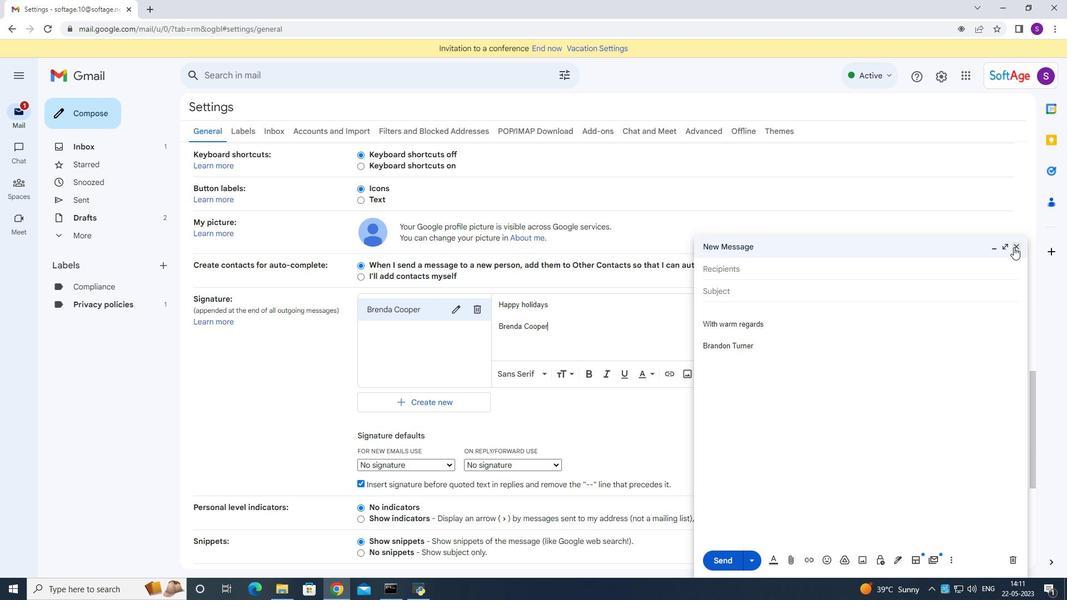 
Action: Mouse pressed left at (1015, 247)
Screenshot: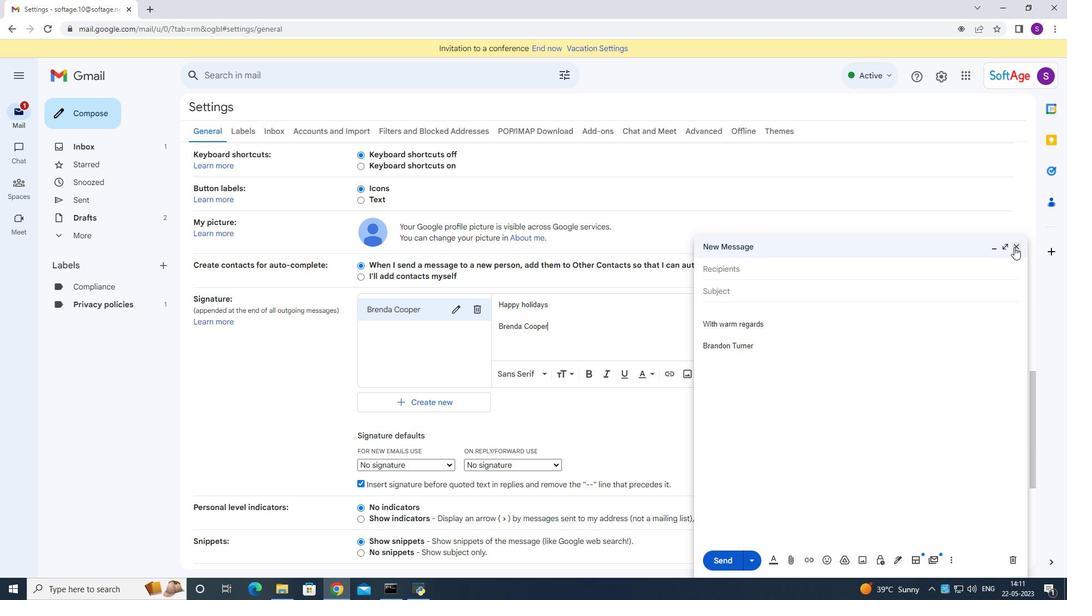 
Action: Mouse moved to (560, 333)
Screenshot: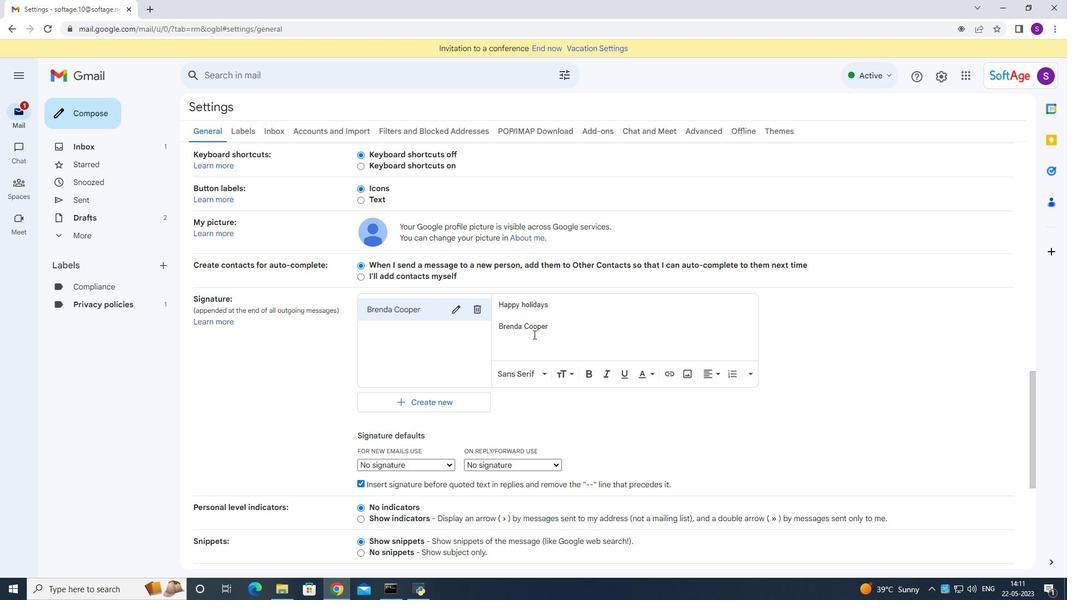 
Action: Mouse scrolled (560, 332) with delta (0, 0)
Screenshot: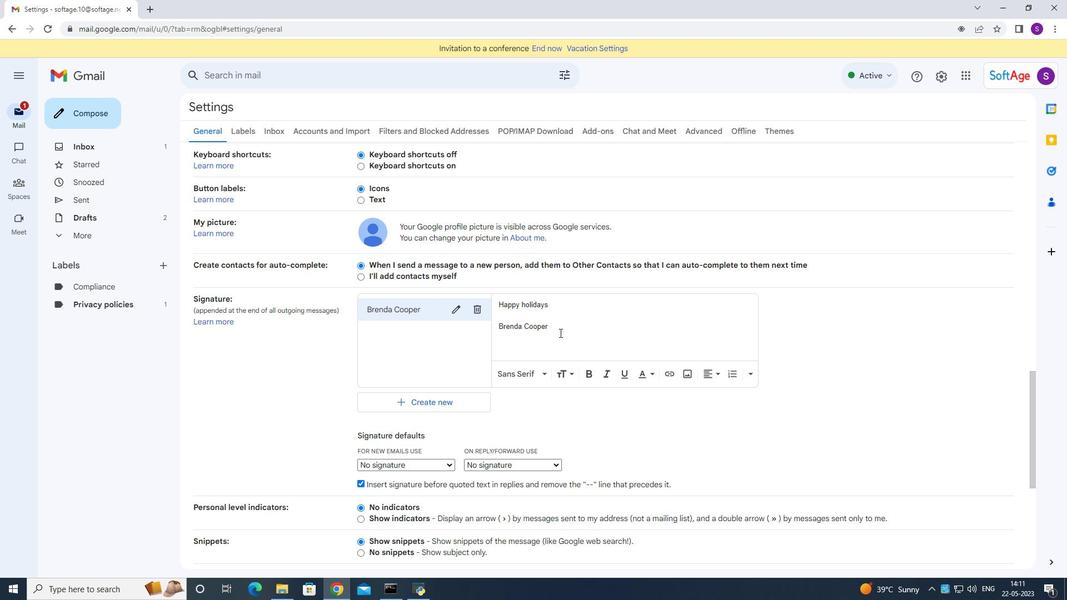 
Action: Mouse moved to (560, 333)
Screenshot: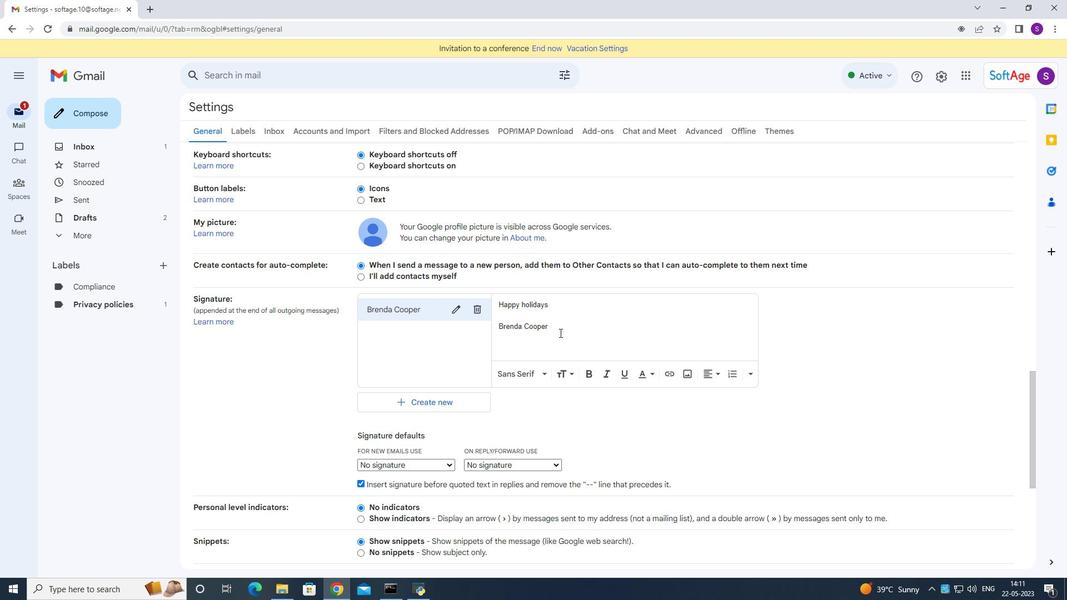 
Action: Mouse scrolled (560, 332) with delta (0, 0)
Screenshot: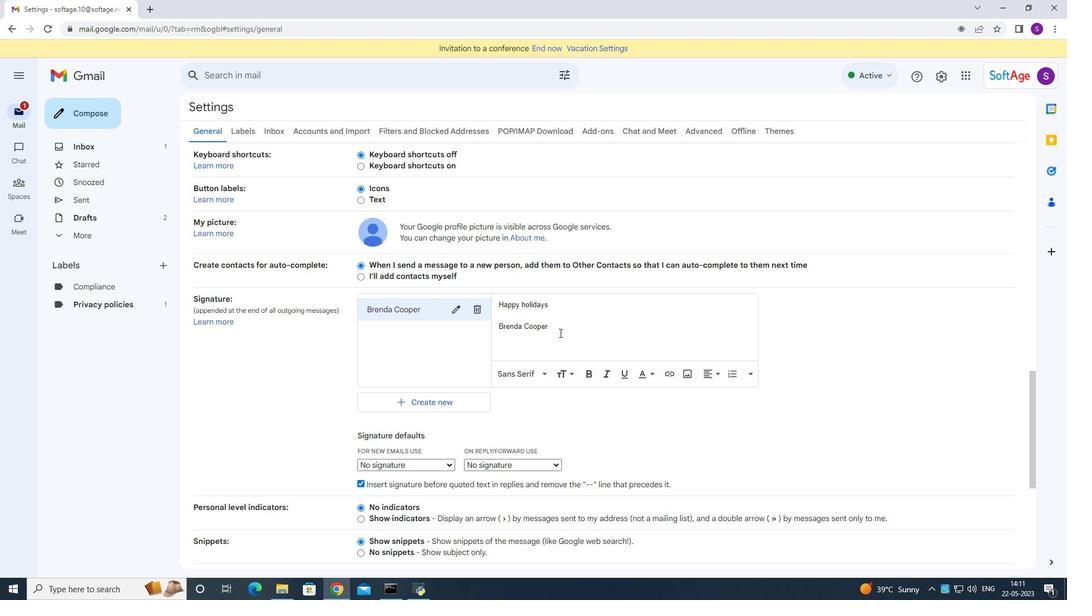 
Action: Mouse moved to (510, 290)
Screenshot: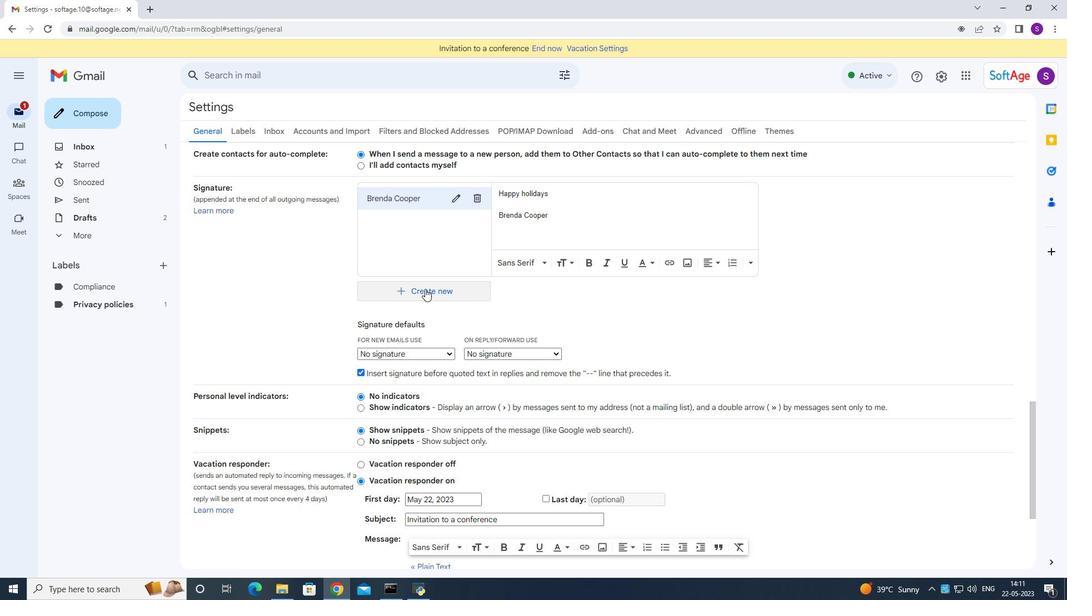 
Action: Mouse scrolled (510, 289) with delta (0, 0)
Screenshot: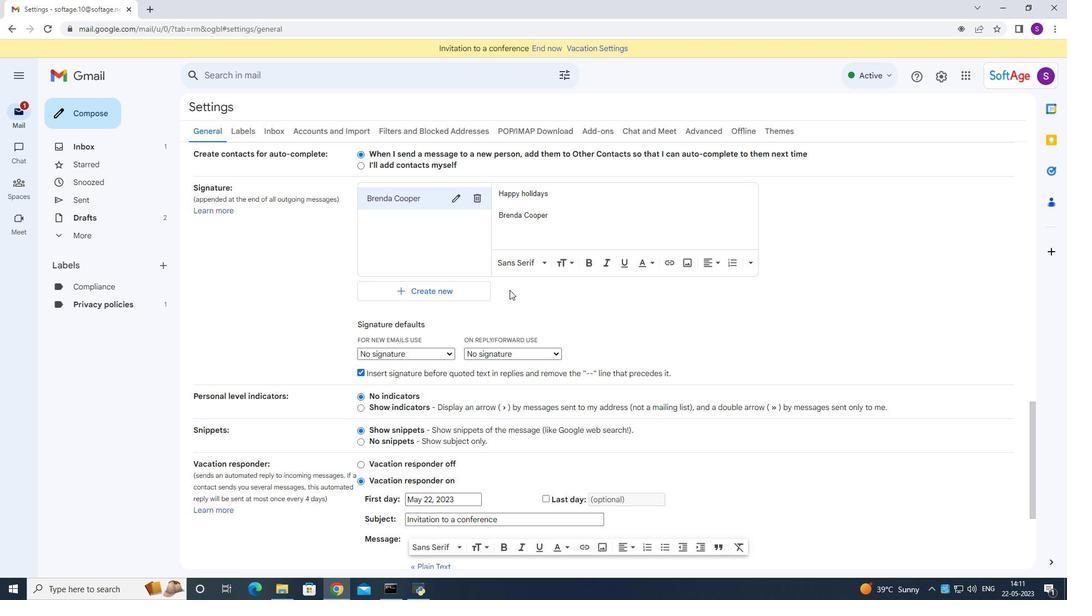 
Action: Mouse moved to (536, 258)
Screenshot: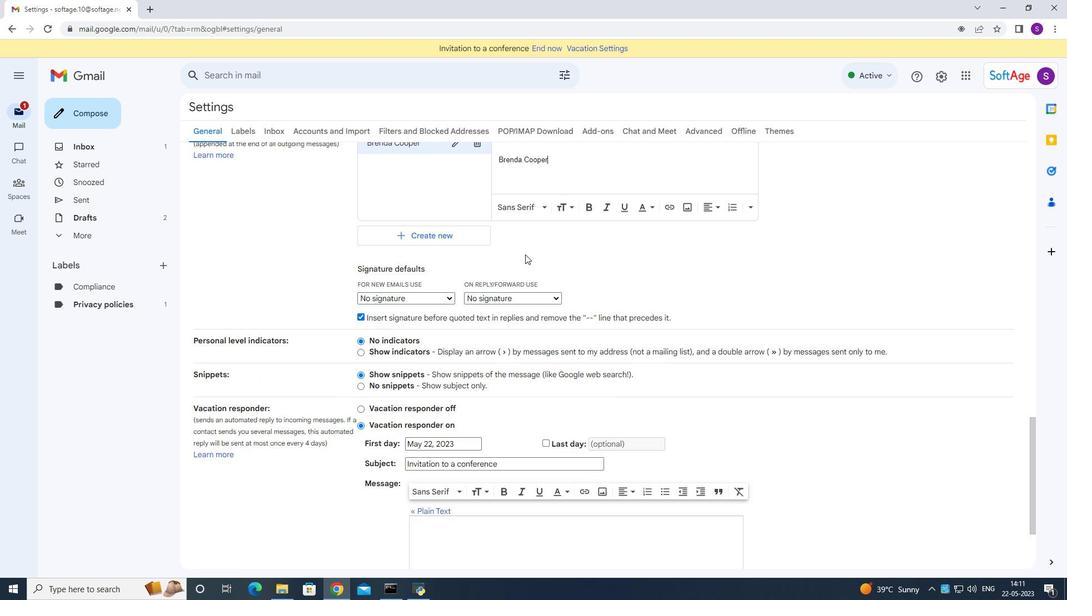 
Action: Mouse scrolled (536, 257) with delta (0, 0)
Screenshot: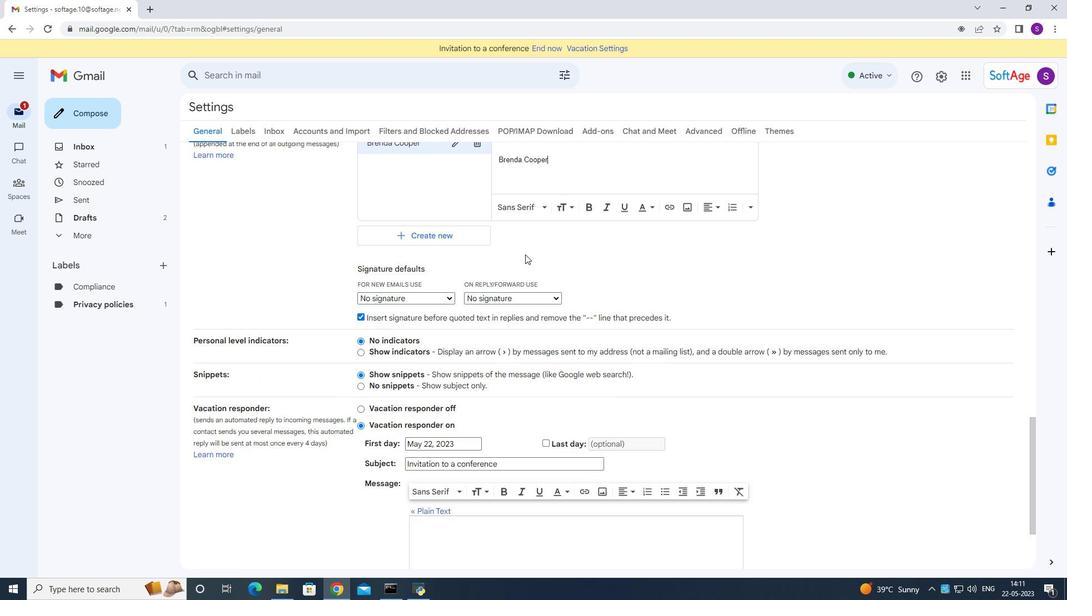 
Action: Mouse scrolled (536, 257) with delta (0, 0)
Screenshot: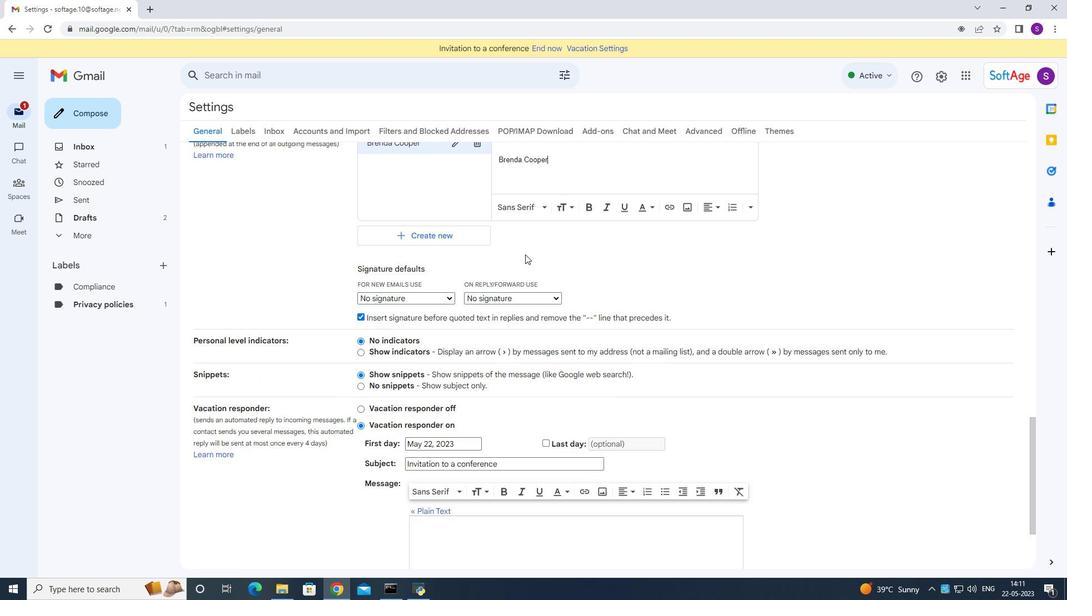 
Action: Mouse scrolled (536, 257) with delta (0, 0)
Screenshot: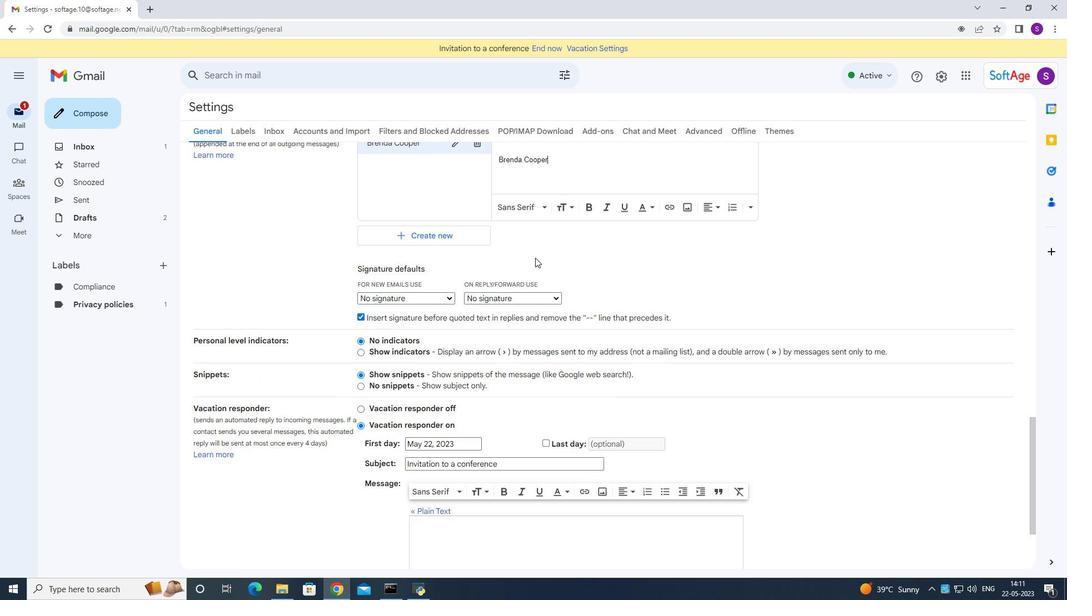 
Action: Mouse moved to (581, 290)
Screenshot: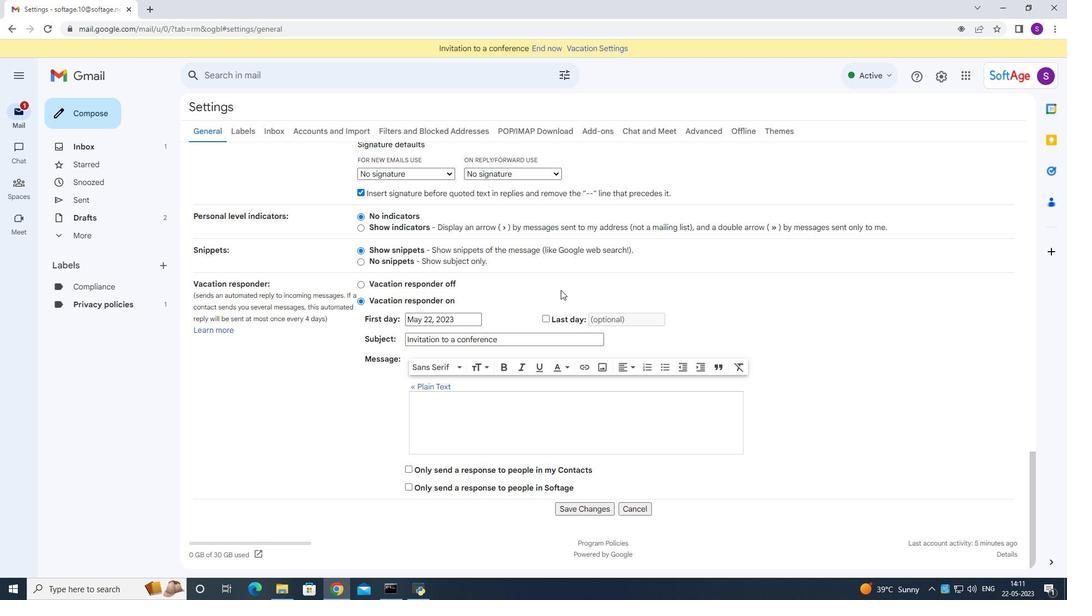 
Action: Mouse scrolled (581, 289) with delta (0, 0)
Screenshot: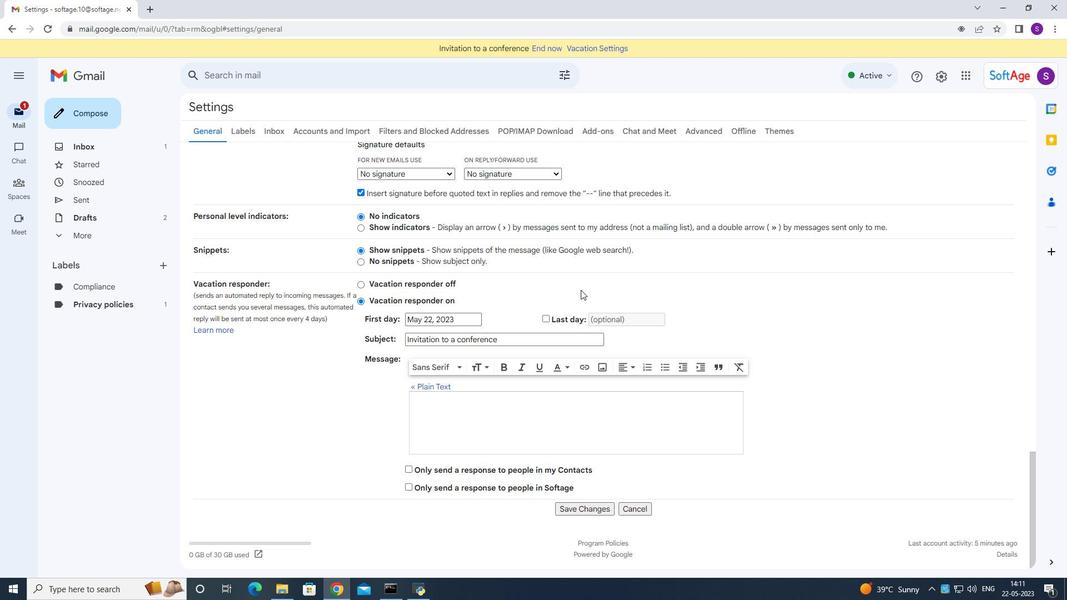 
Action: Mouse scrolled (581, 289) with delta (0, 0)
Screenshot: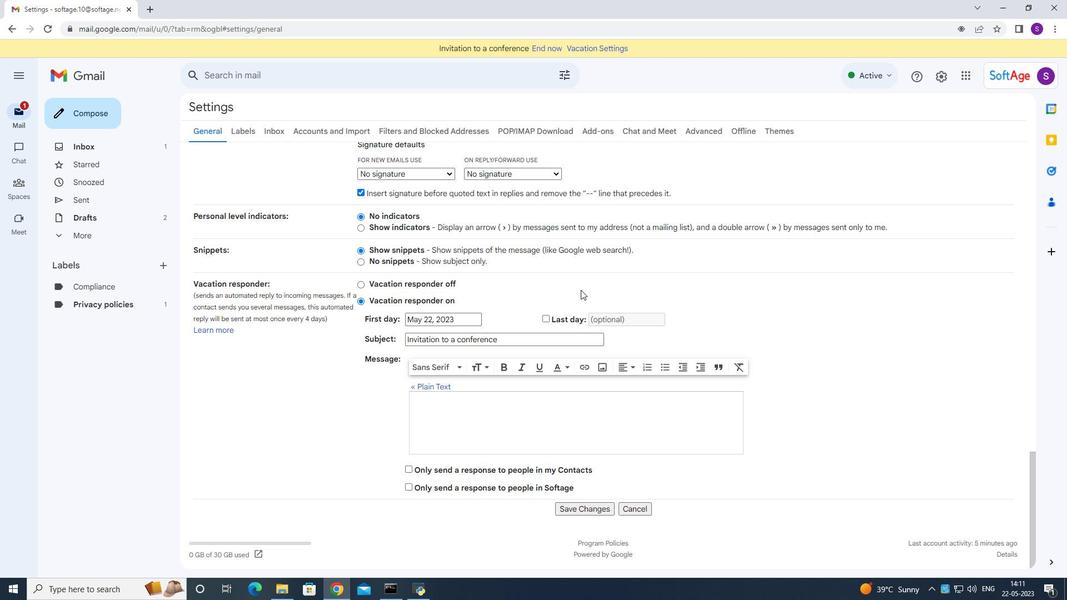 
Action: Mouse moved to (560, 512)
Screenshot: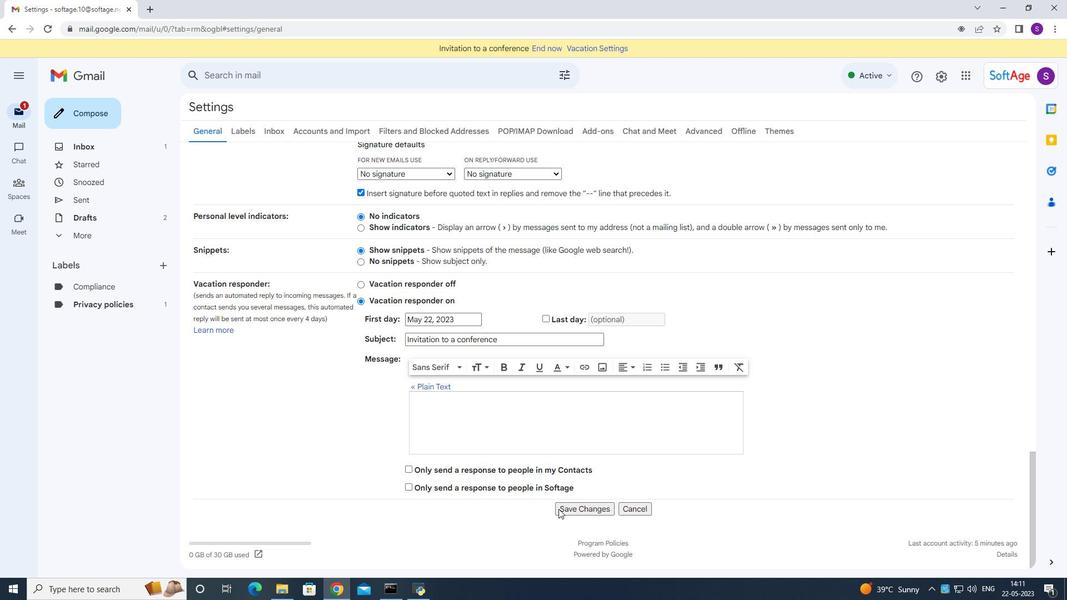
Action: Mouse pressed left at (560, 512)
Screenshot: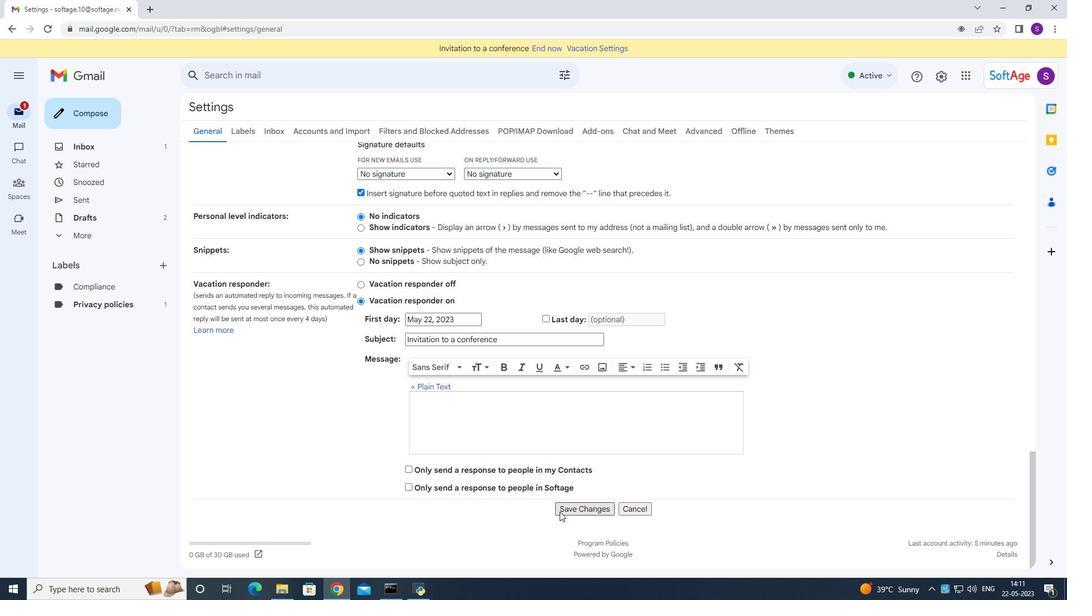 
Action: Mouse moved to (103, 114)
Screenshot: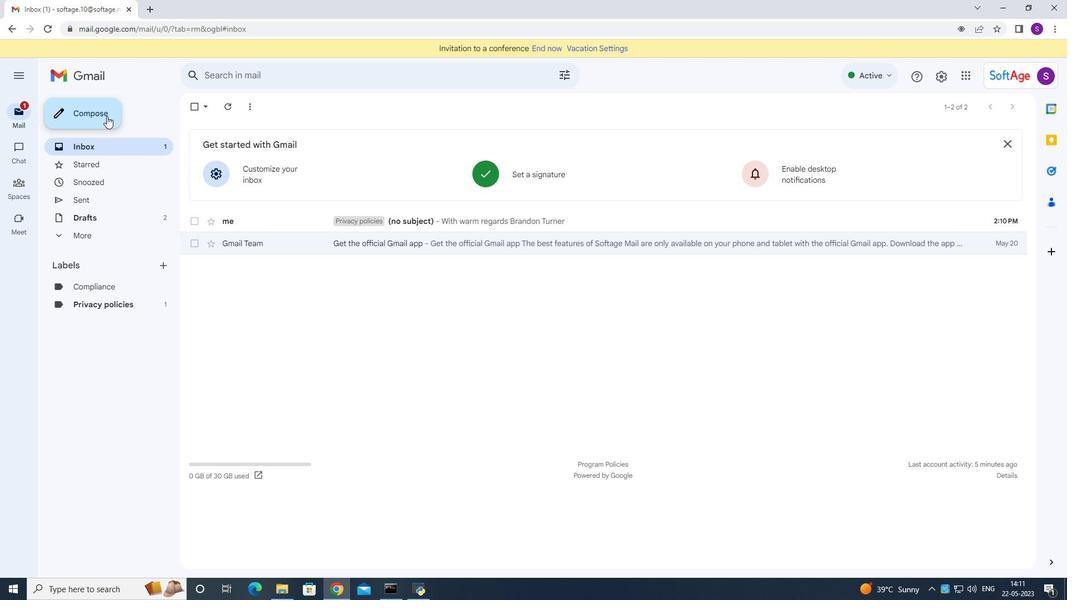
Action: Mouse pressed left at (103, 114)
Screenshot: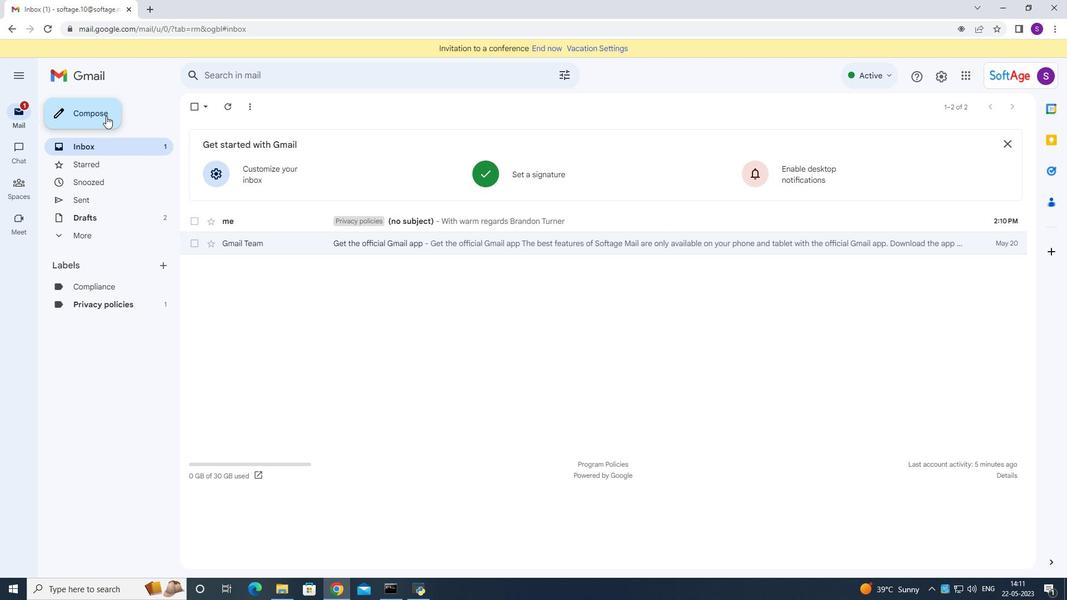 
Action: Mouse moved to (902, 558)
Screenshot: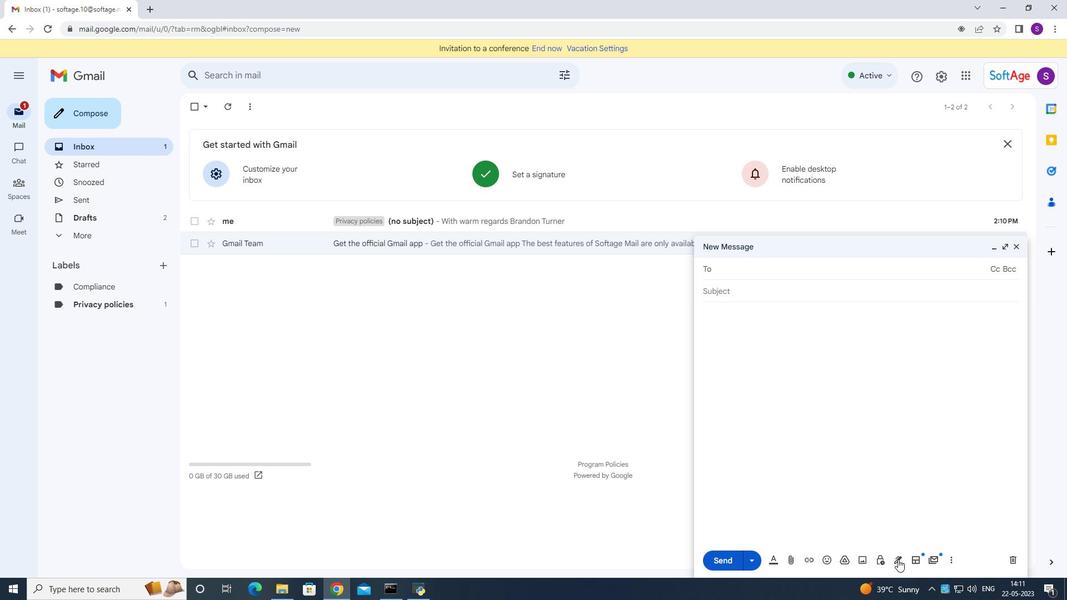 
Action: Mouse pressed left at (902, 558)
Screenshot: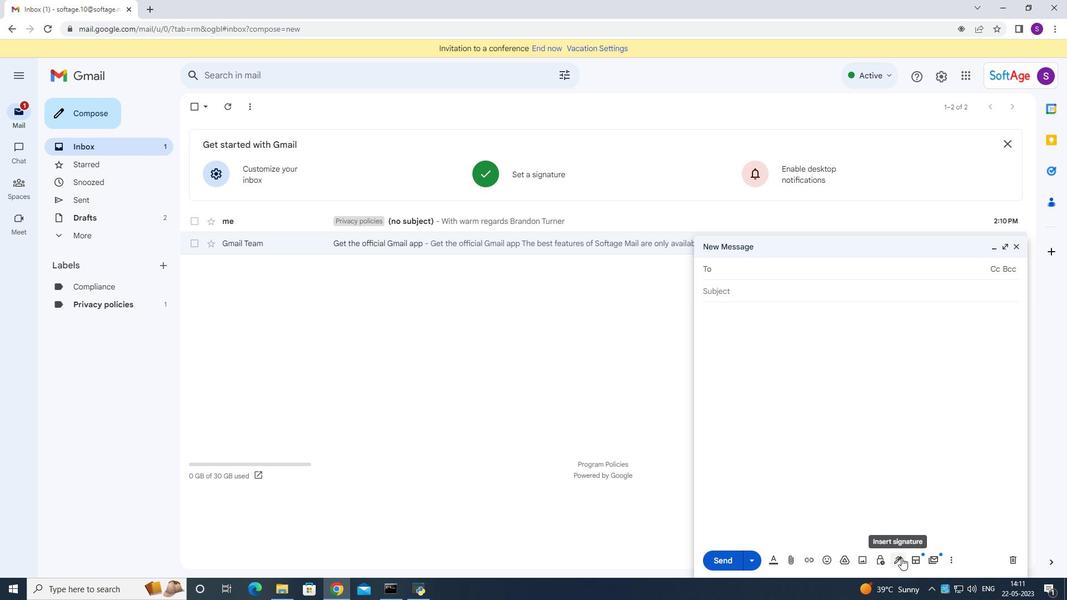 
Action: Mouse moved to (902, 535)
Screenshot: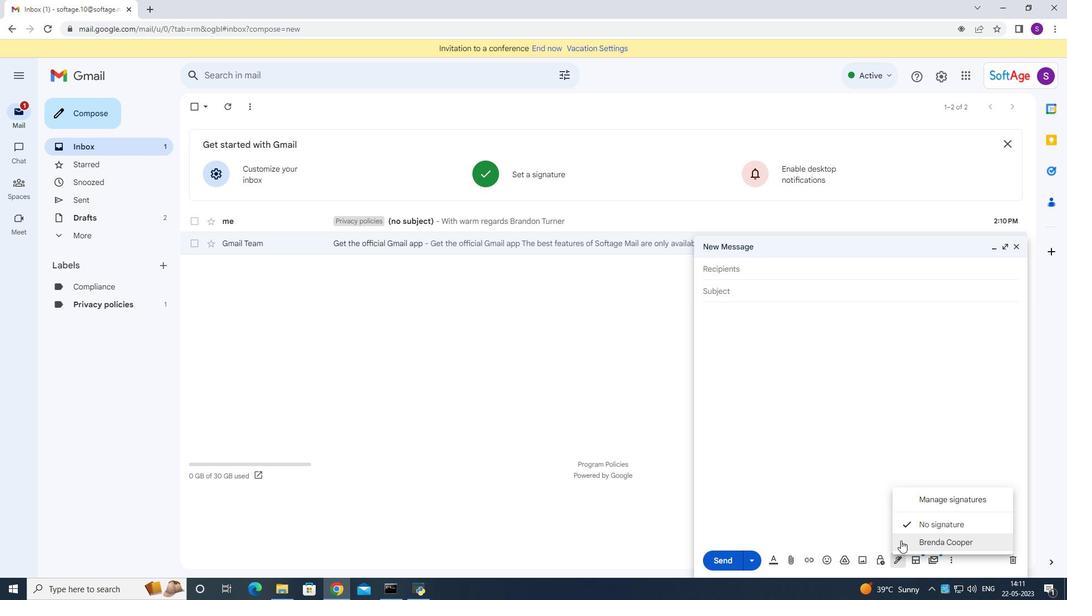 
Action: Mouse pressed left at (902, 535)
Screenshot: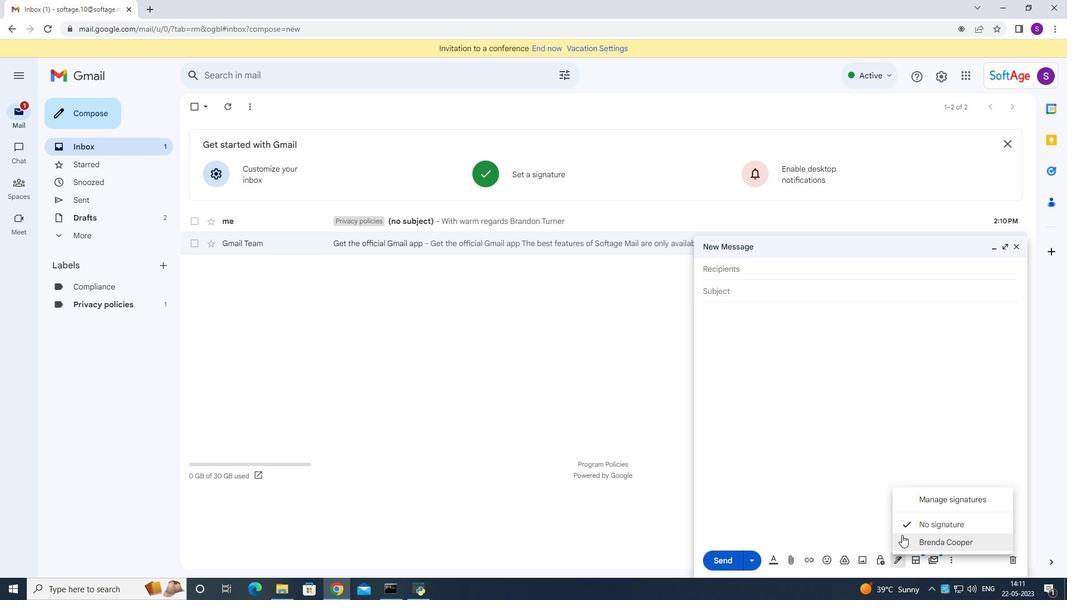 
Action: Mouse moved to (732, 272)
Screenshot: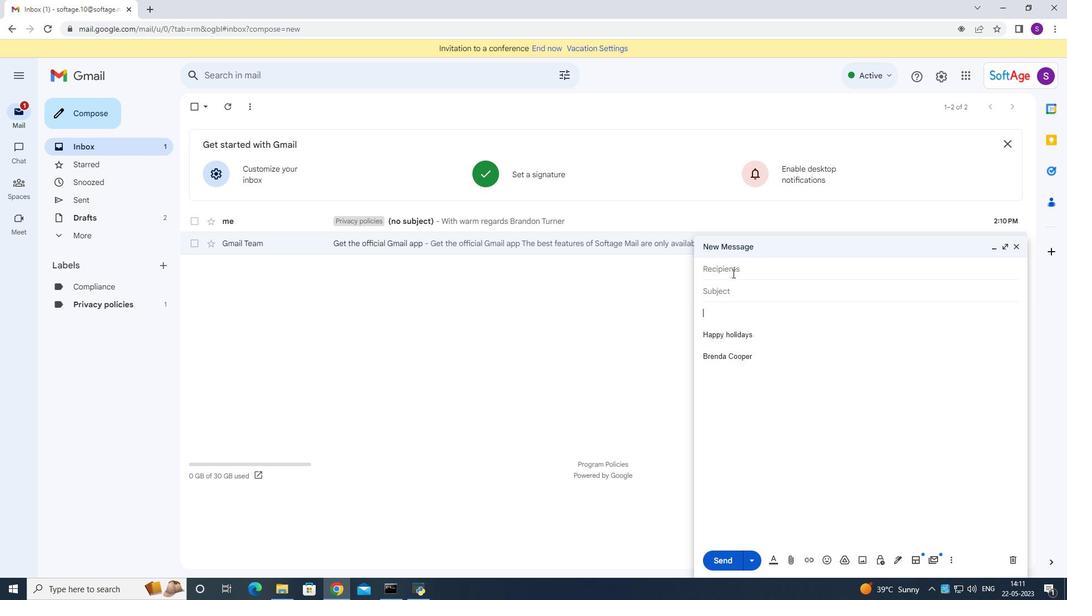 
Action: Mouse pressed left at (732, 272)
Screenshot: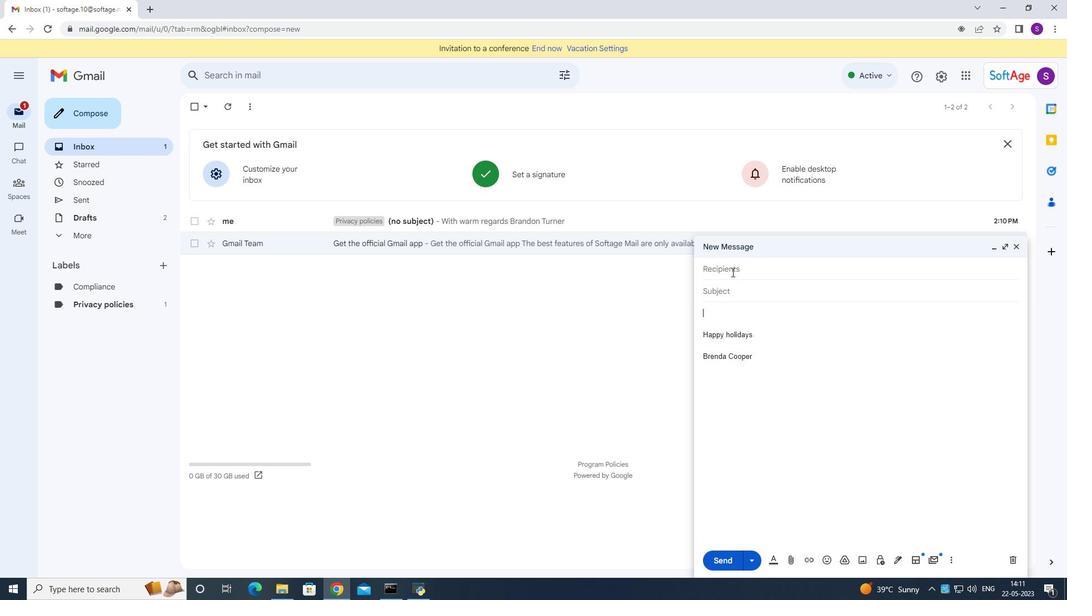 
Action: Mouse moved to (731, 271)
Screenshot: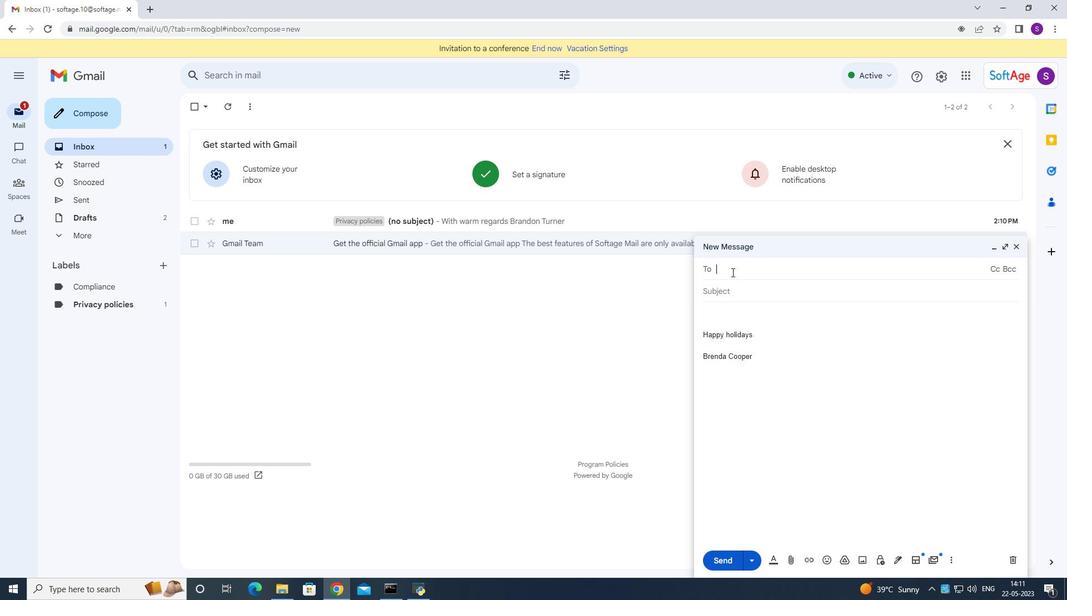 
Action: Key pressed <Key.shift>Softage.10
Screenshot: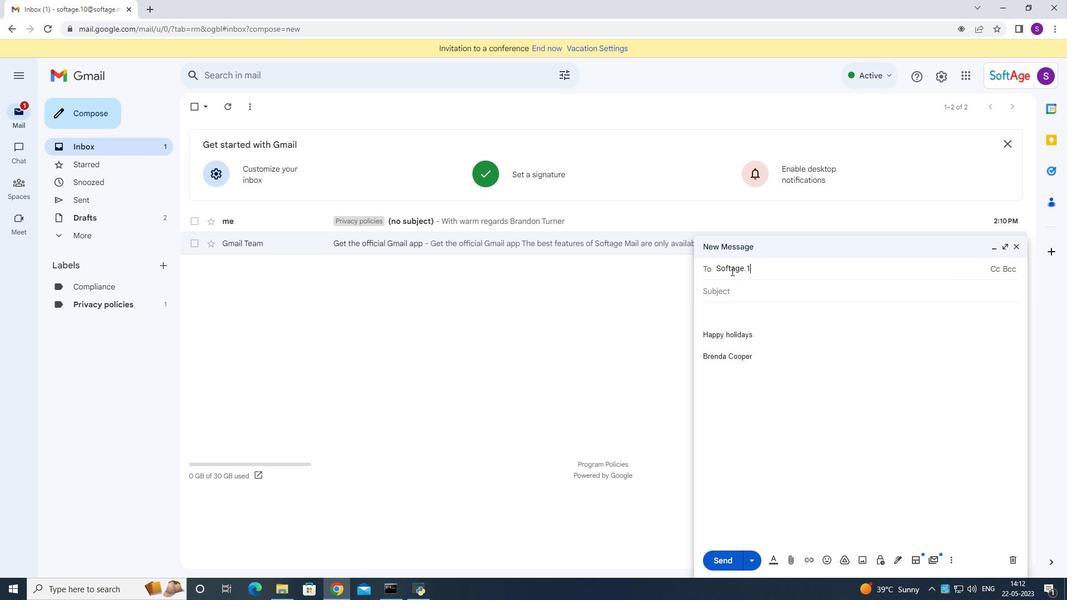 
Action: Mouse moved to (723, 265)
Screenshot: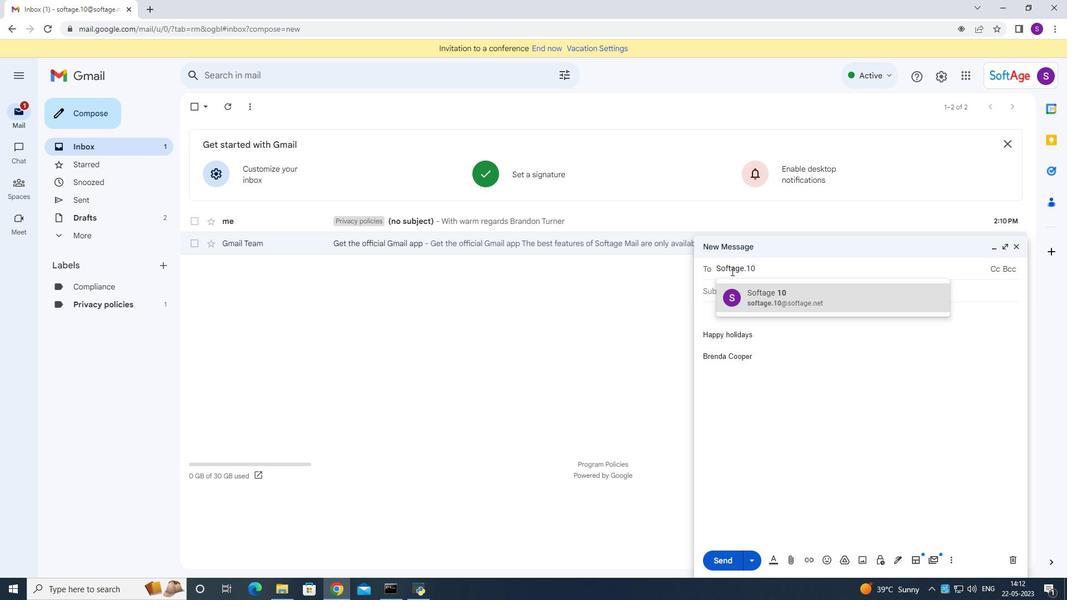 
Action: Key pressed <Key.shift>@softage.net
Screenshot: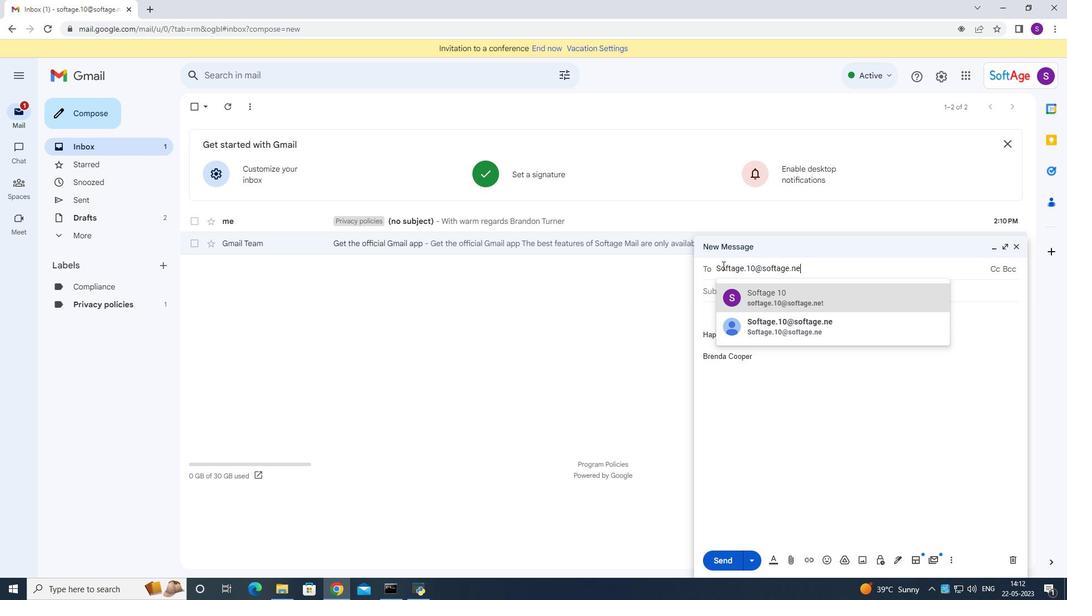 
Action: Mouse moved to (820, 302)
Screenshot: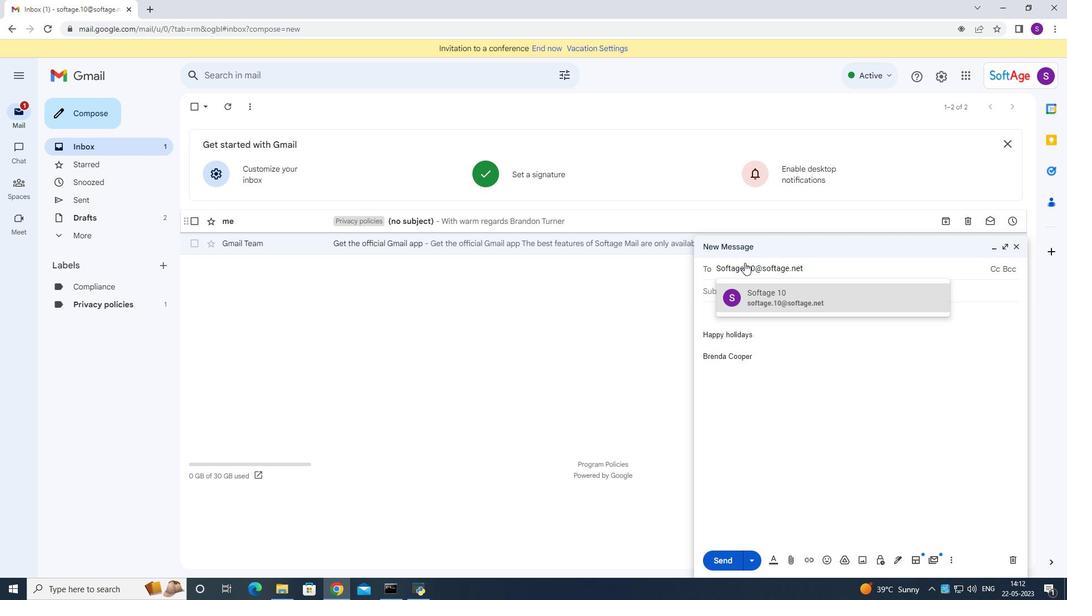 
Action: Mouse pressed left at (820, 302)
Screenshot: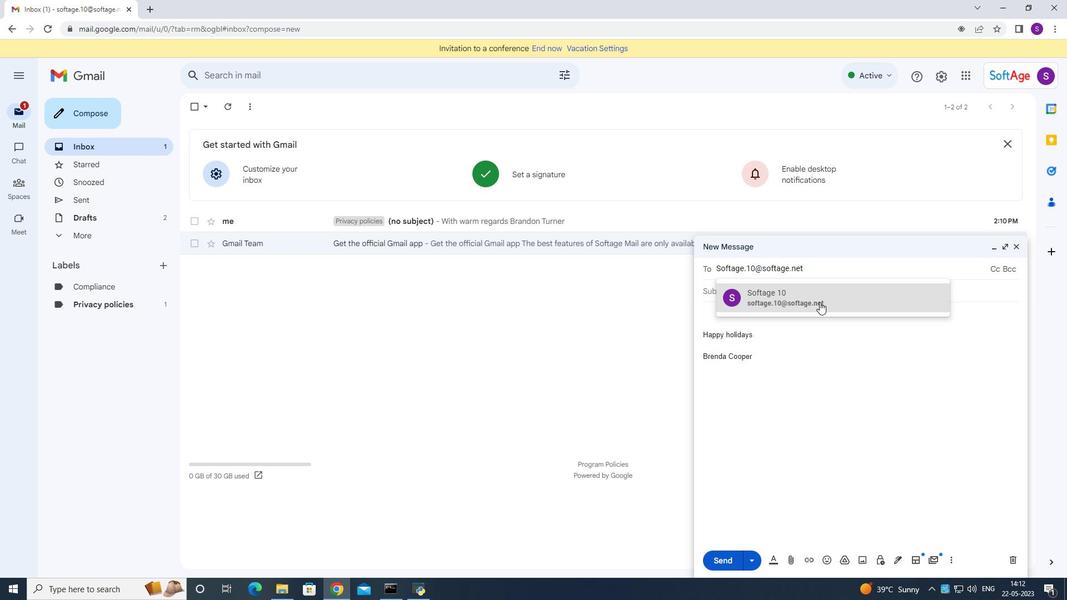 
Action: Mouse moved to (949, 558)
Screenshot: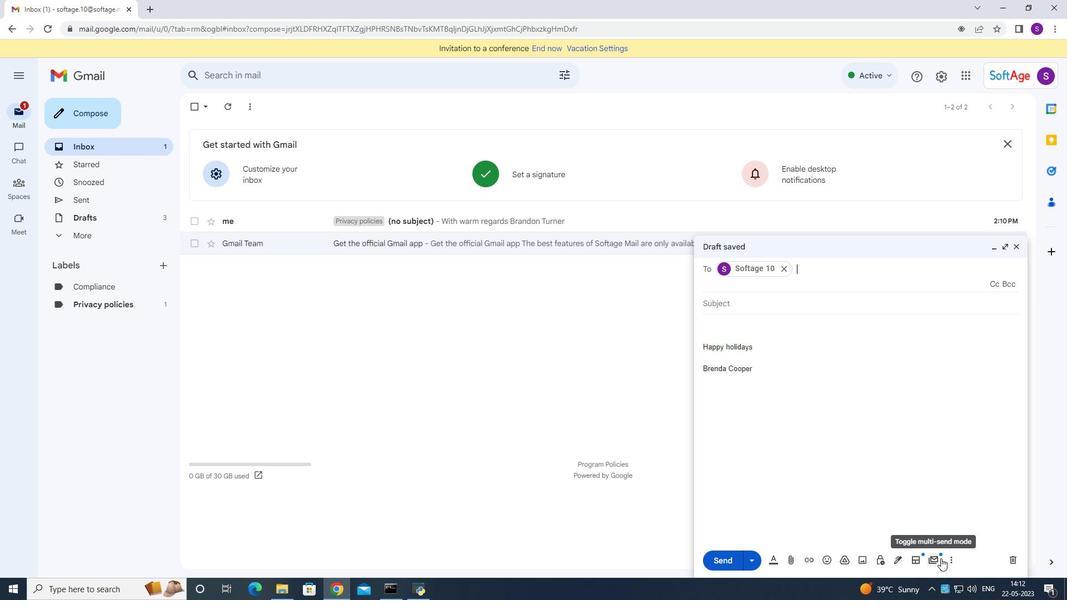 
Action: Mouse pressed left at (949, 558)
Screenshot: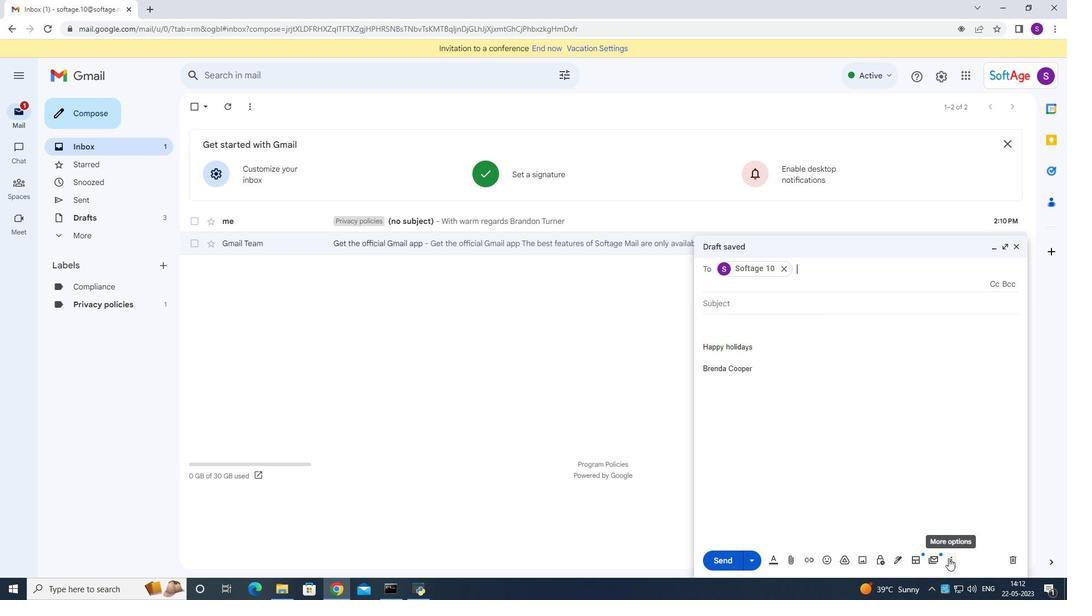 
Action: Mouse moved to (857, 456)
Screenshot: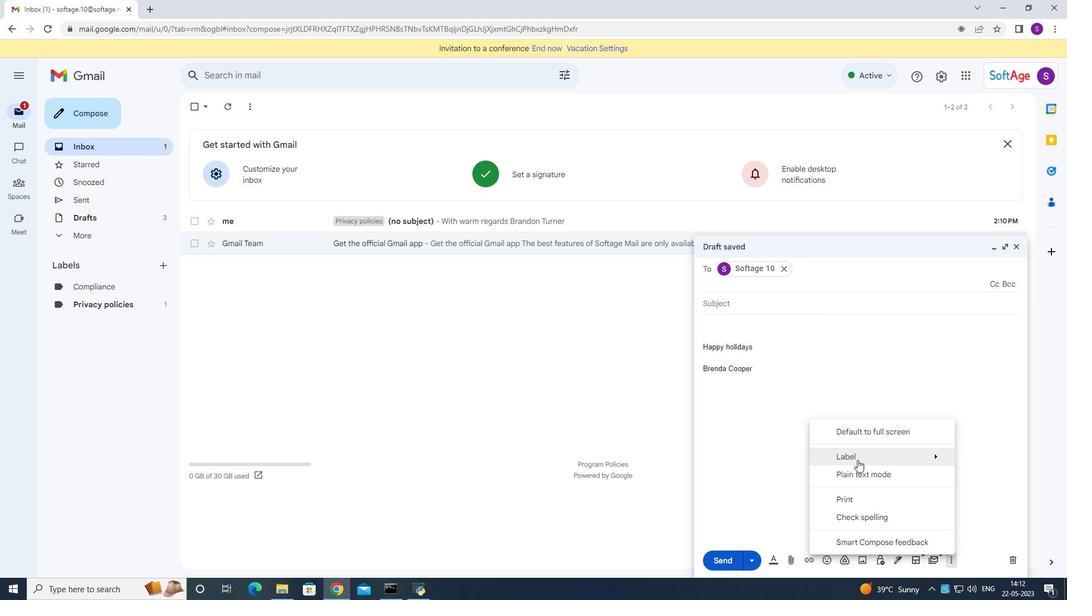 
Action: Mouse pressed left at (857, 456)
Screenshot: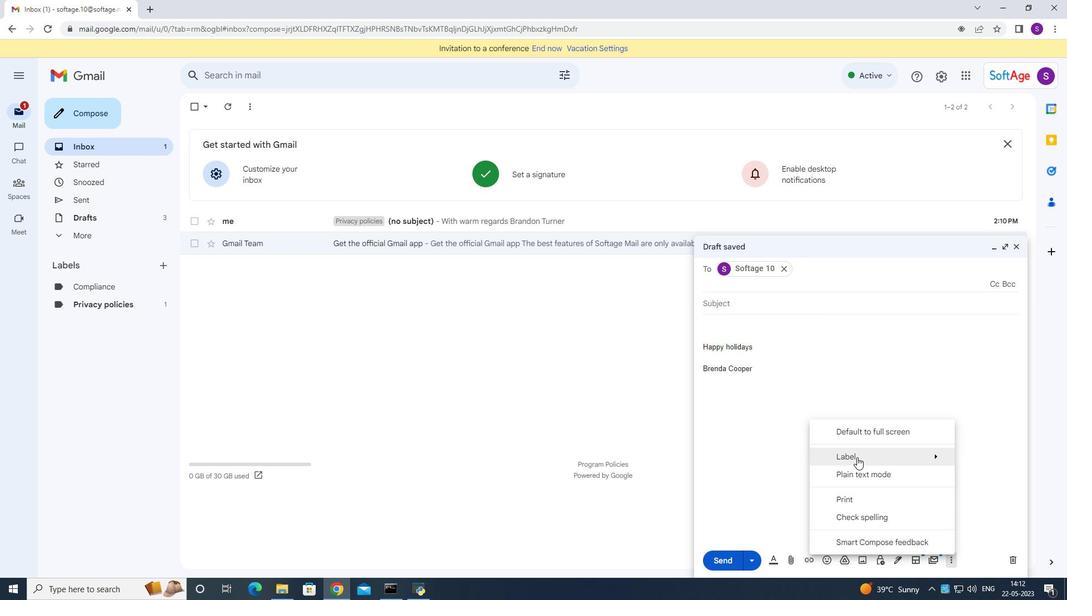 
Action: Mouse moved to (727, 431)
Screenshot: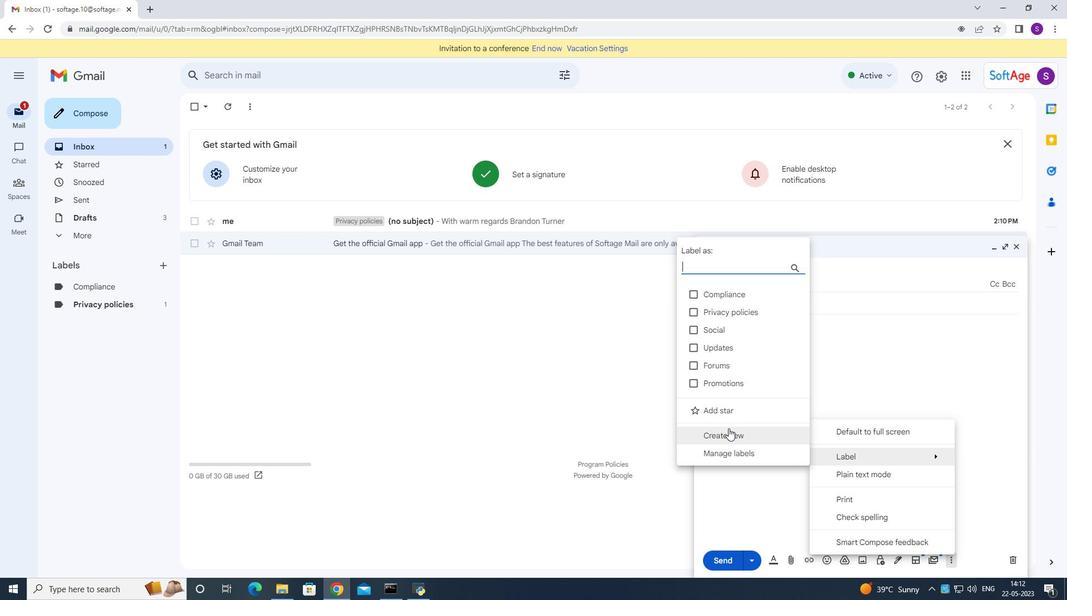 
Action: Mouse pressed left at (727, 431)
Screenshot: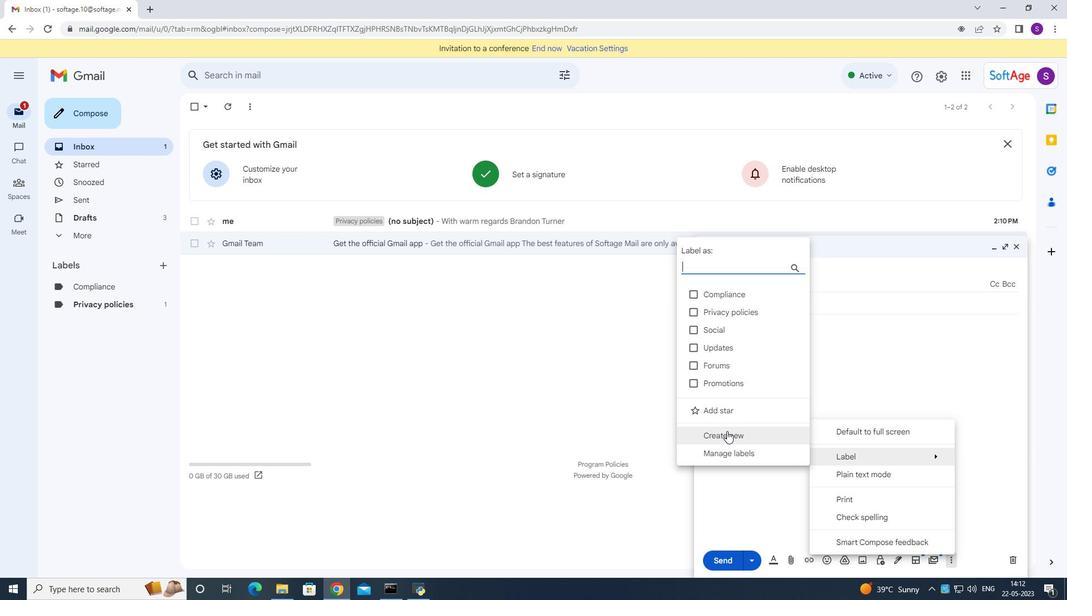 
Action: Mouse moved to (413, 294)
Screenshot: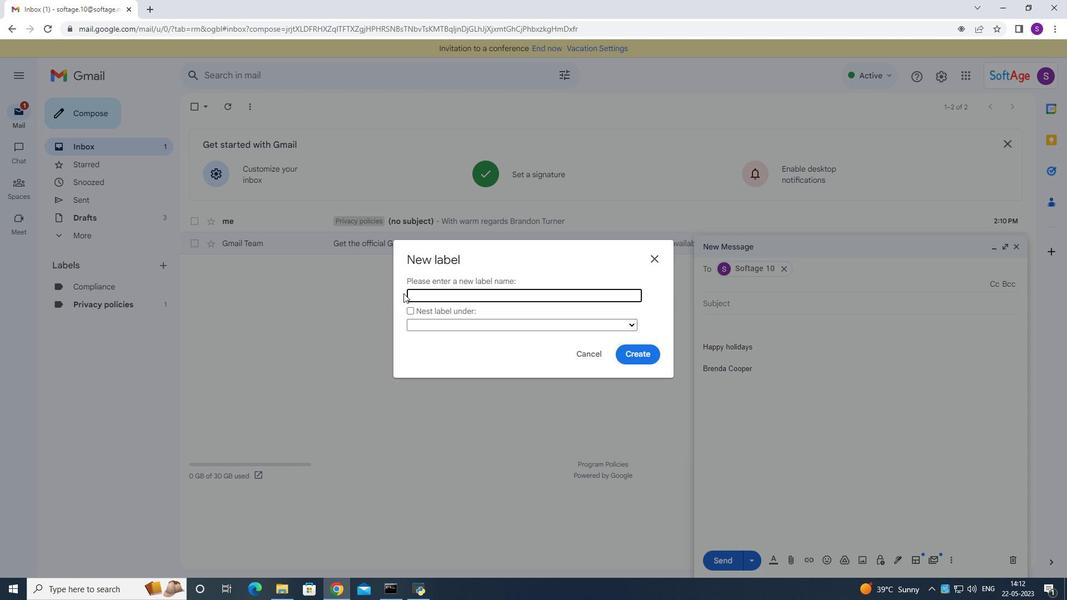 
Action: Key pressed <Key.shift><Key.shift>Terms<Key.space>and<Key.space>conditiion<Key.space><Key.backspace><Key.backspace><Key.backspace><Key.backspace>ons
Screenshot: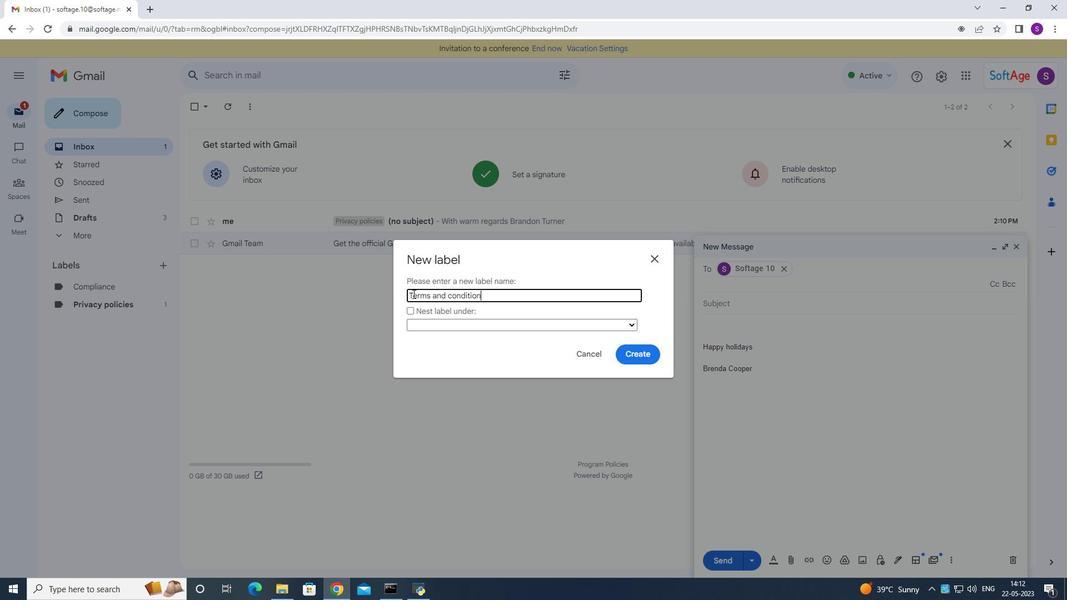
Action: Mouse moved to (636, 354)
Screenshot: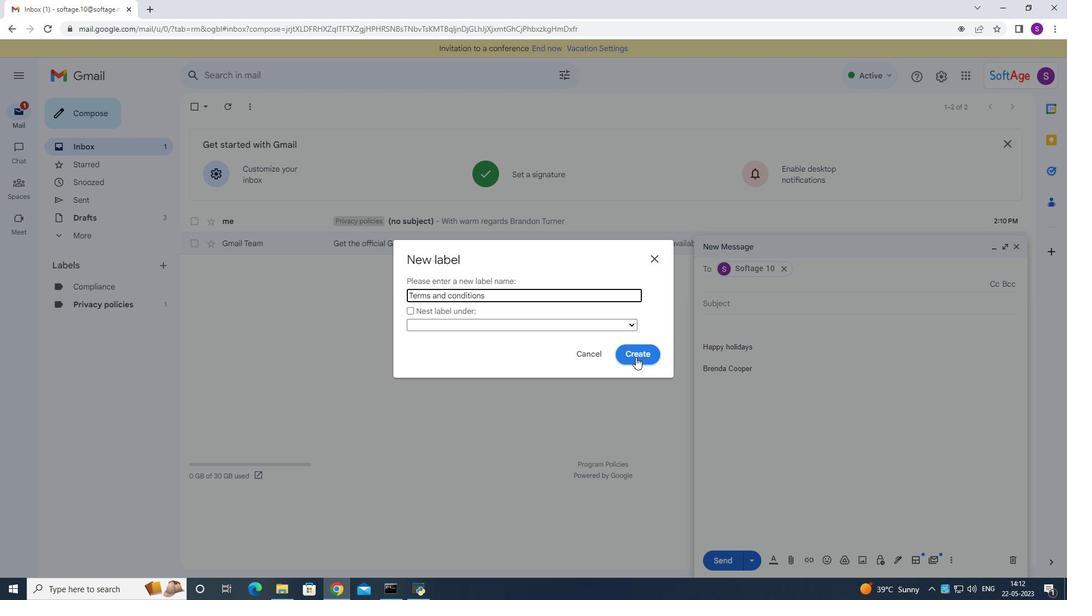 
Action: Mouse pressed left at (636, 354)
Screenshot: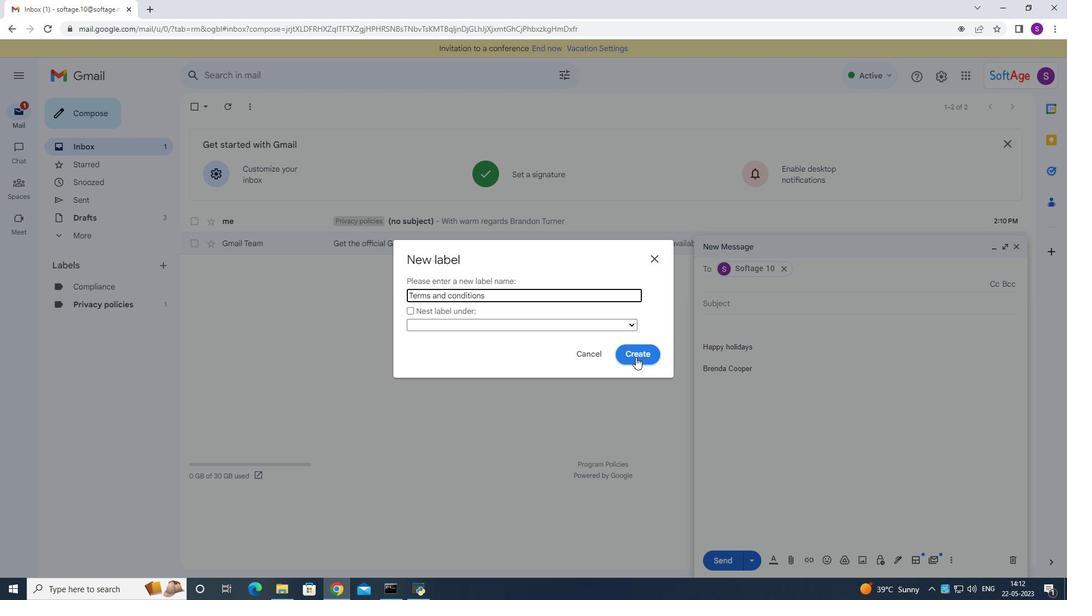 
Action: Mouse moved to (729, 556)
Screenshot: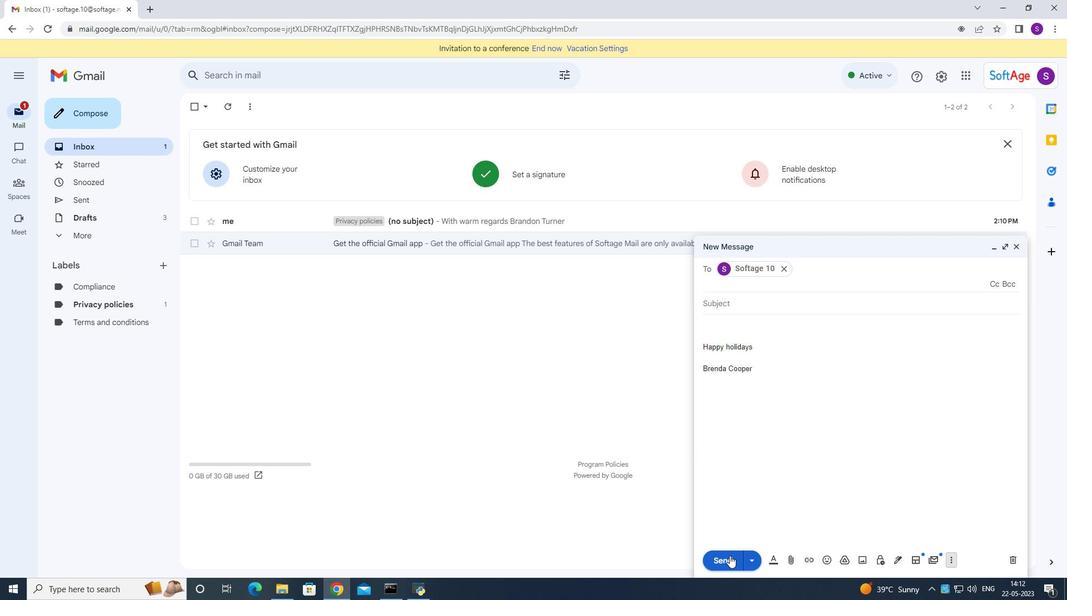 
Action: Mouse pressed left at (729, 556)
Screenshot: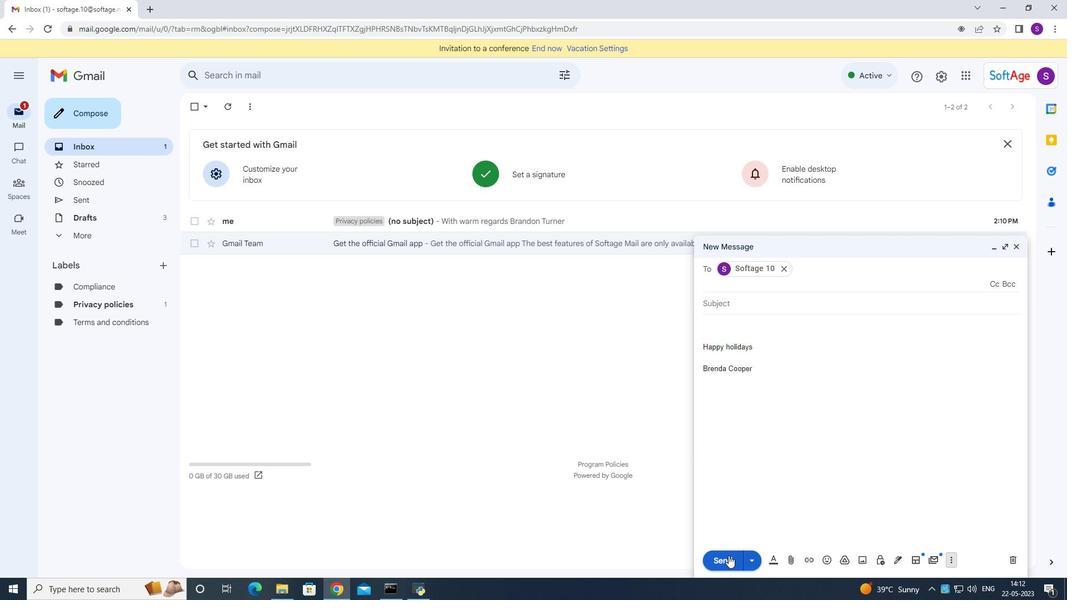
Action: Mouse moved to (467, 270)
Screenshot: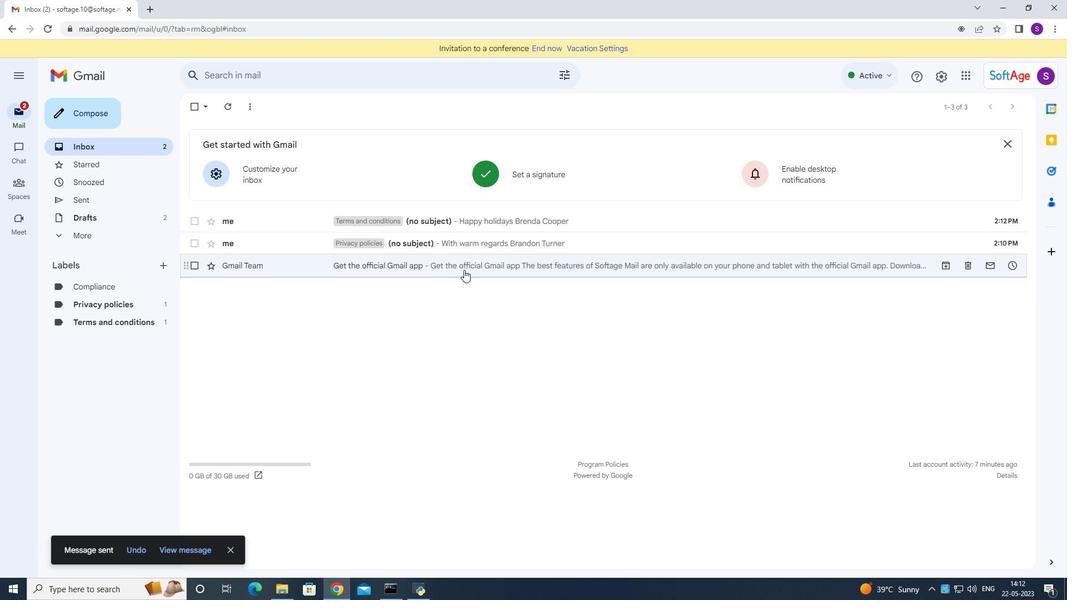 
